 Task: Select Retail. Add to cart, from At Home_x000D_
 for 3553 Washington Street, Alice, Texas 78332, Cell Number 361-396-6470, following items : Steel Slat-Back Indoor & Outdoor Bench Black_x000D_
 - 1, Hammered Base Glass Tumbler Gold_x000D_
 - 1, Wax Melt Summer Mango (2.5 oz)_x000D_
 - 3, Opening Love You To The Moon And Back Collage Black_x000D_
 - 3, Blended Sheet Set 4 Piece Queen Size Red_x000D_
 - 1
Action: Mouse moved to (776, 141)
Screenshot: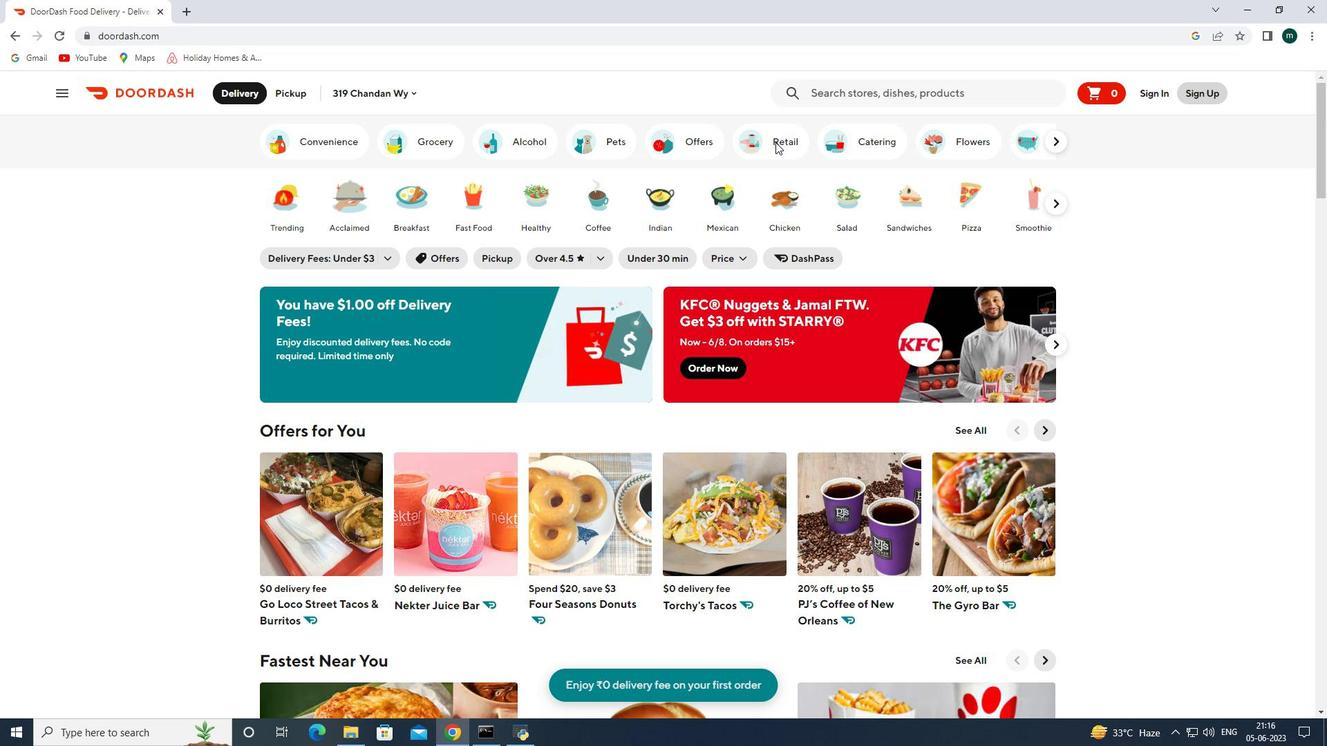 
Action: Mouse pressed left at (776, 141)
Screenshot: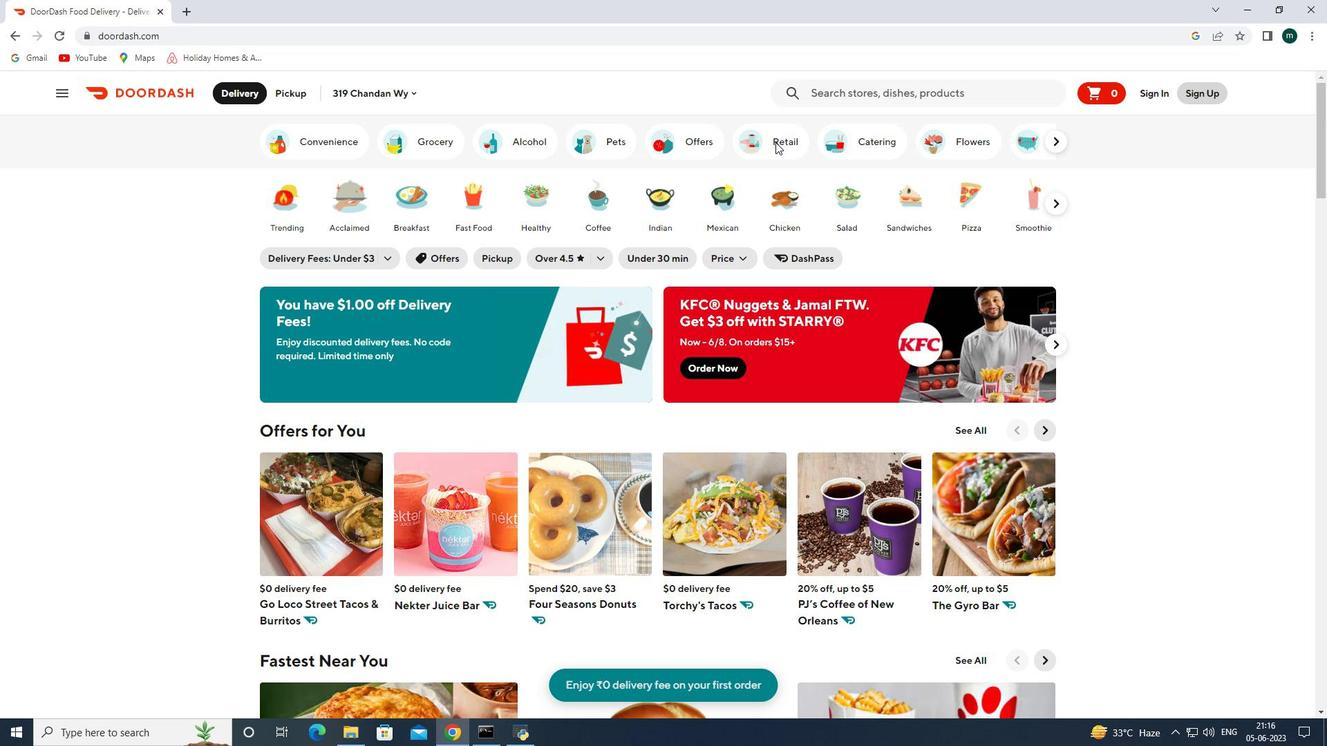 
Action: Mouse moved to (878, 438)
Screenshot: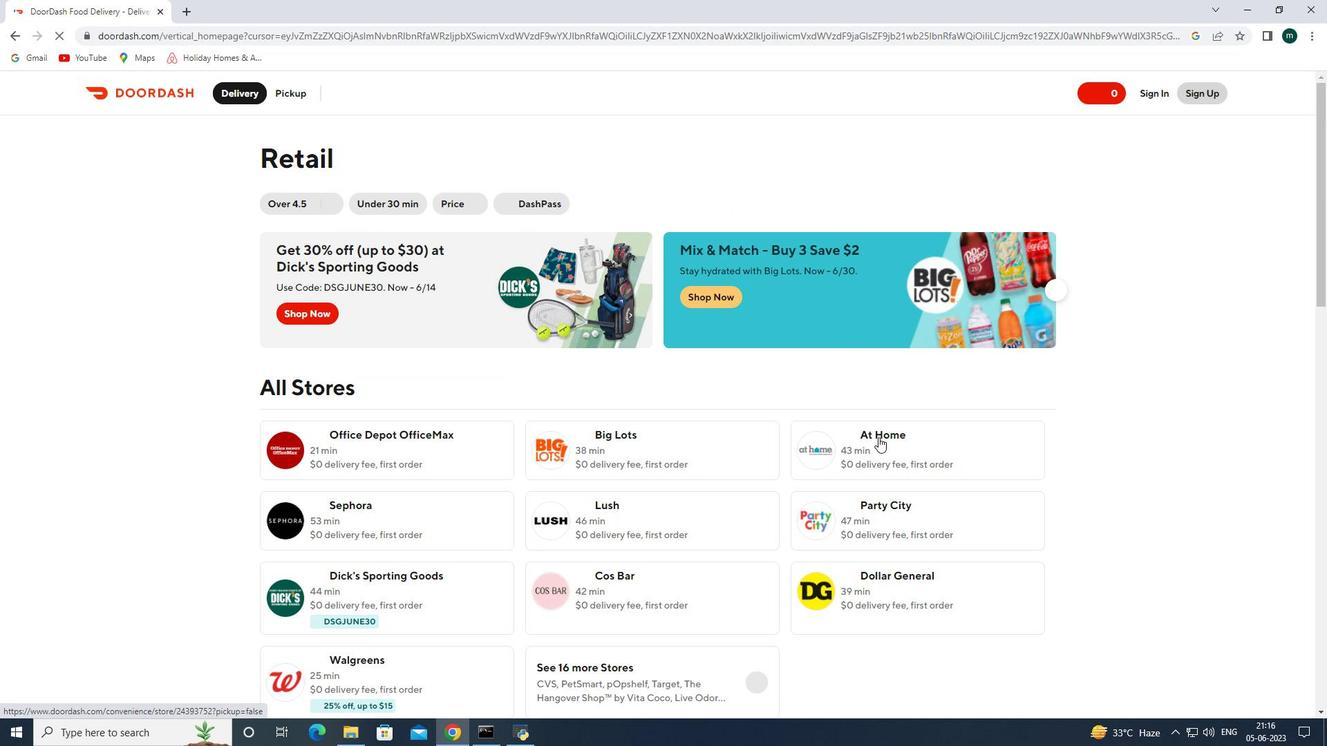 
Action: Mouse pressed left at (878, 438)
Screenshot: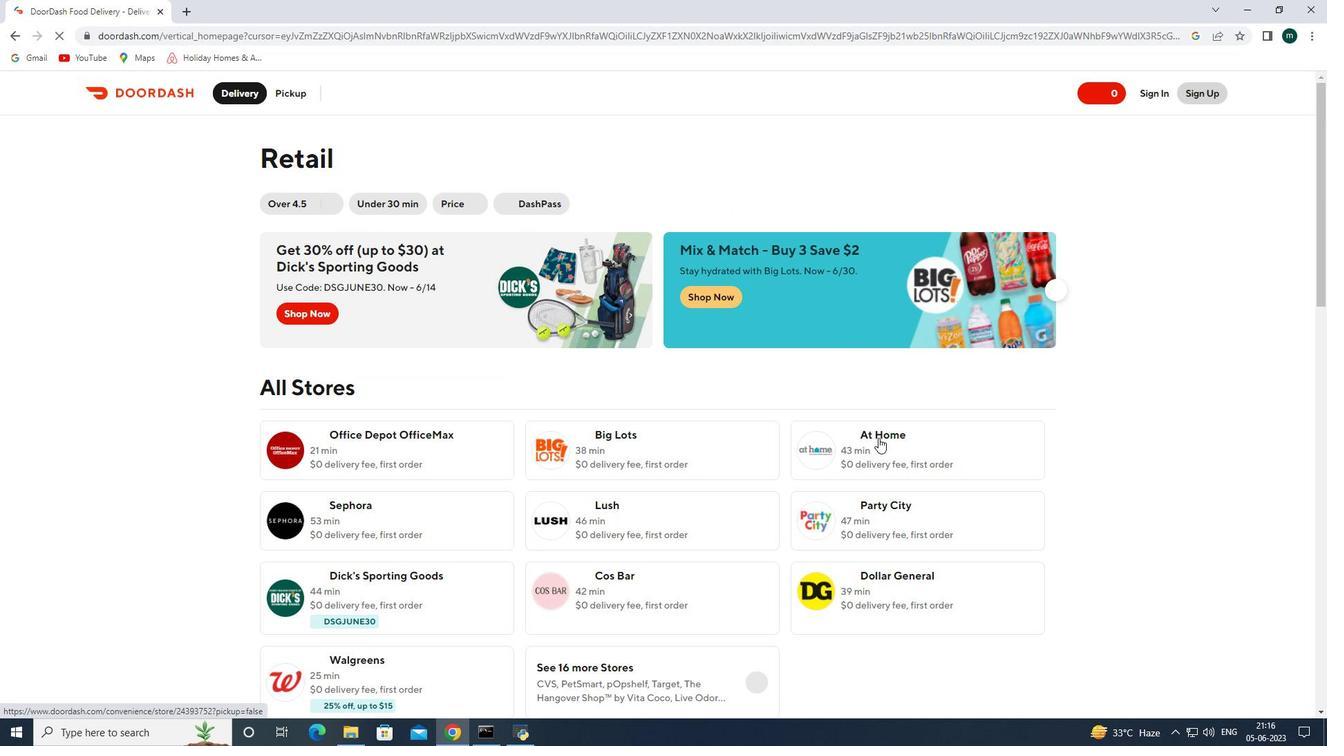 
Action: Mouse moved to (245, 95)
Screenshot: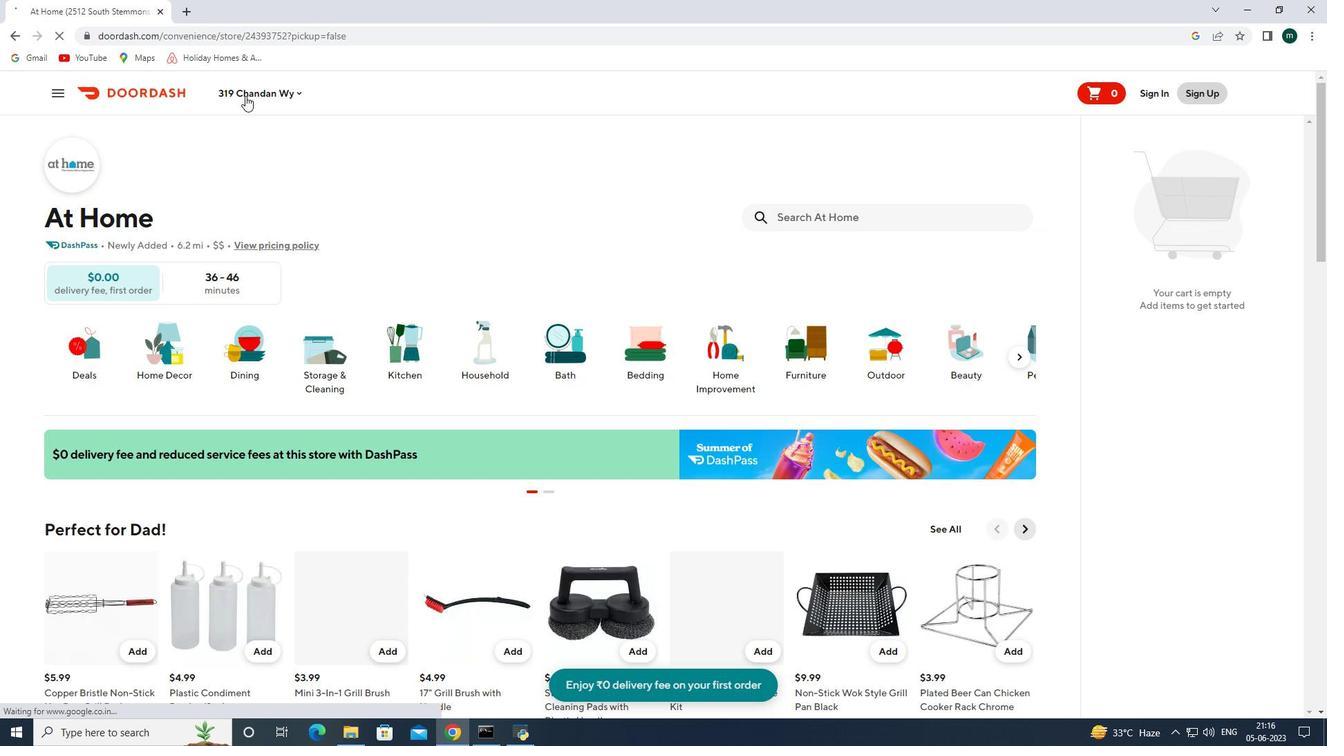 
Action: Mouse pressed left at (245, 95)
Screenshot: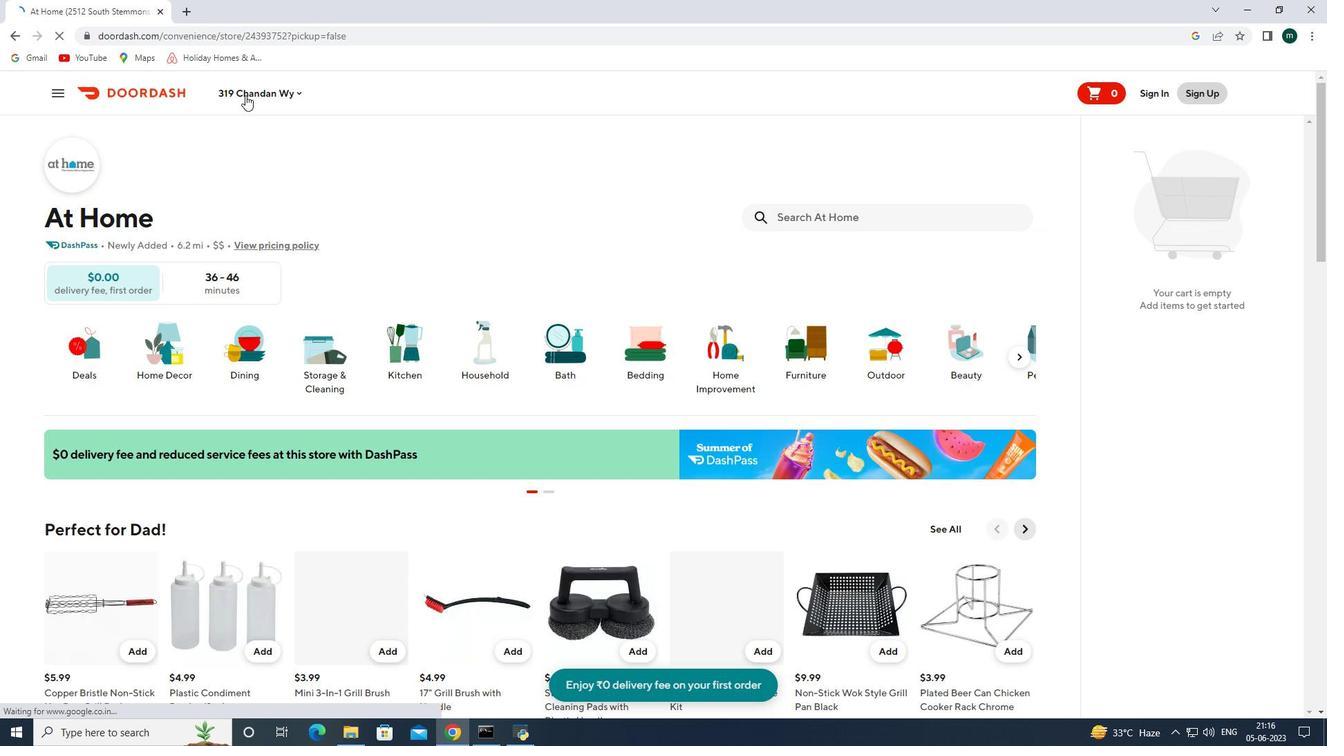 
Action: Mouse moved to (271, 143)
Screenshot: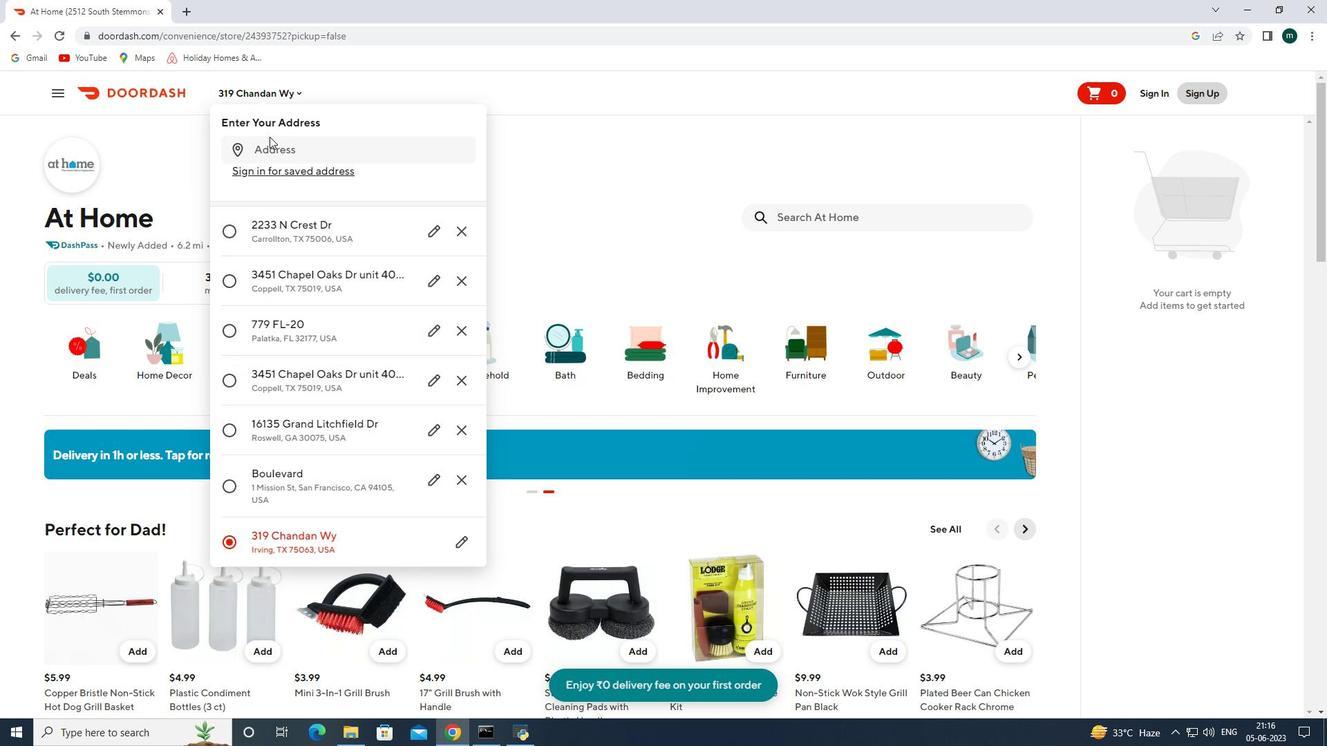 
Action: Mouse pressed left at (271, 143)
Screenshot: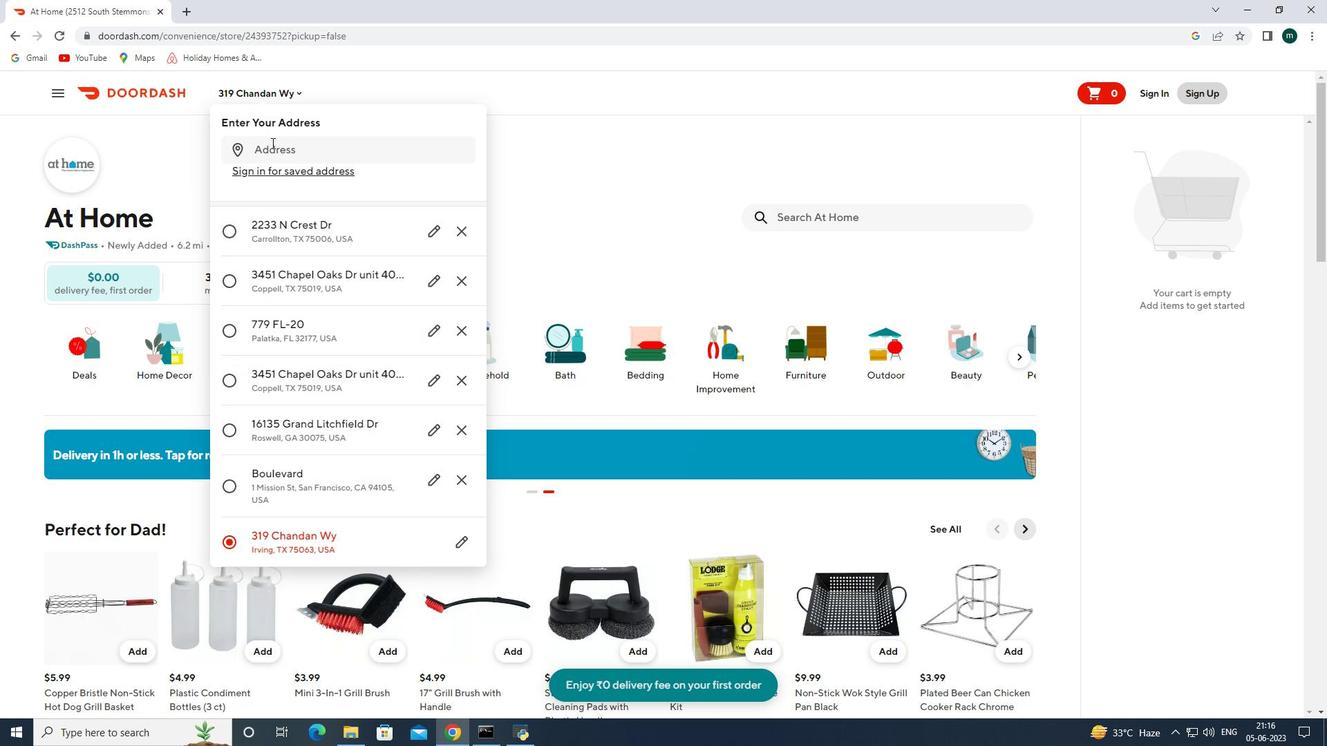 
Action: Key pressed 3553<Key.space>washington<Key.space>street<Key.space>alice<Key.space>texas<Key.space>78332<Key.enter>
Screenshot: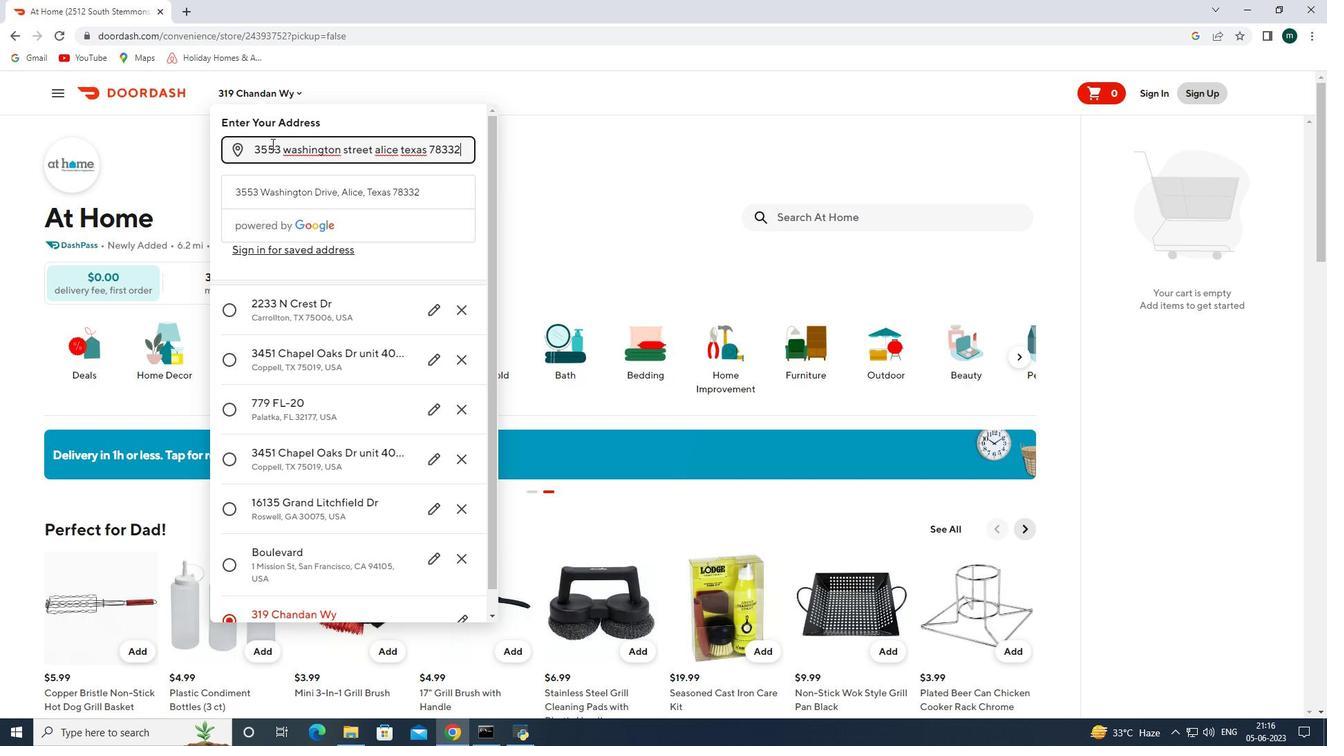 
Action: Mouse moved to (401, 522)
Screenshot: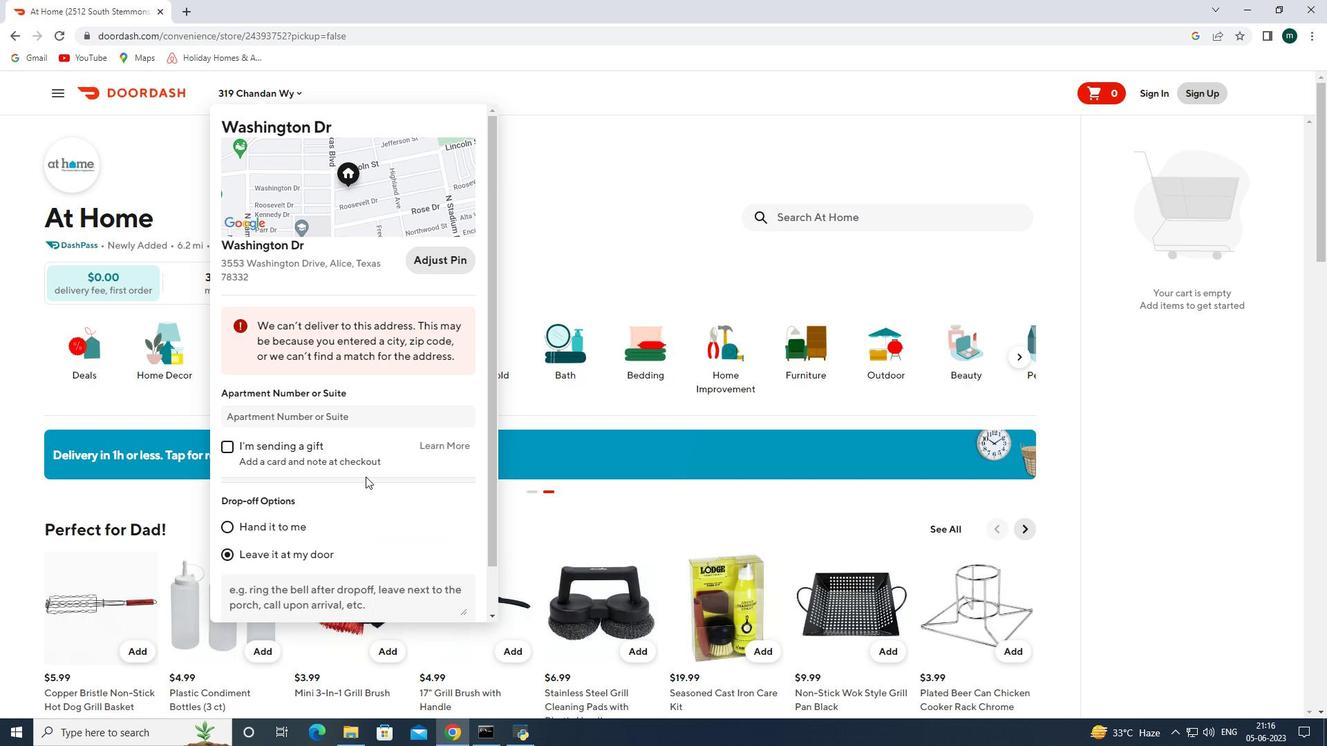 
Action: Mouse scrolled (401, 521) with delta (0, 0)
Screenshot: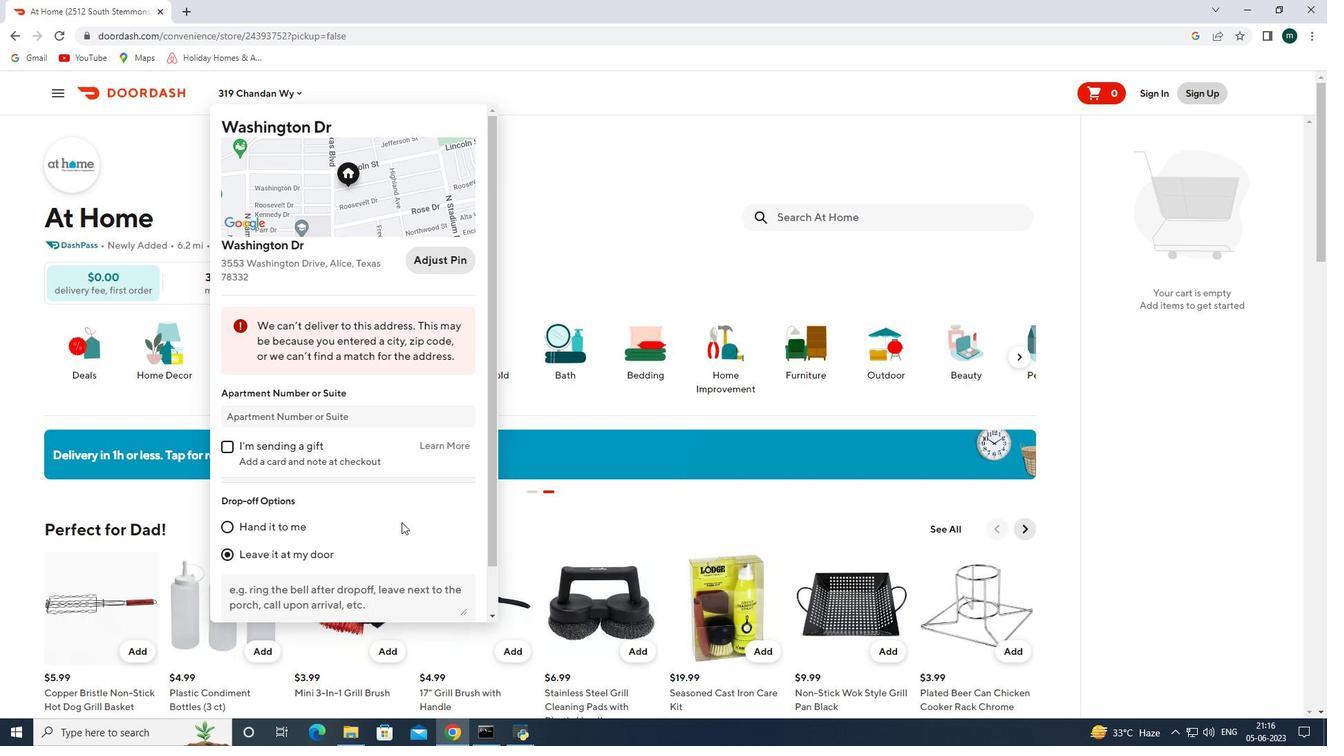 
Action: Mouse scrolled (401, 521) with delta (0, 0)
Screenshot: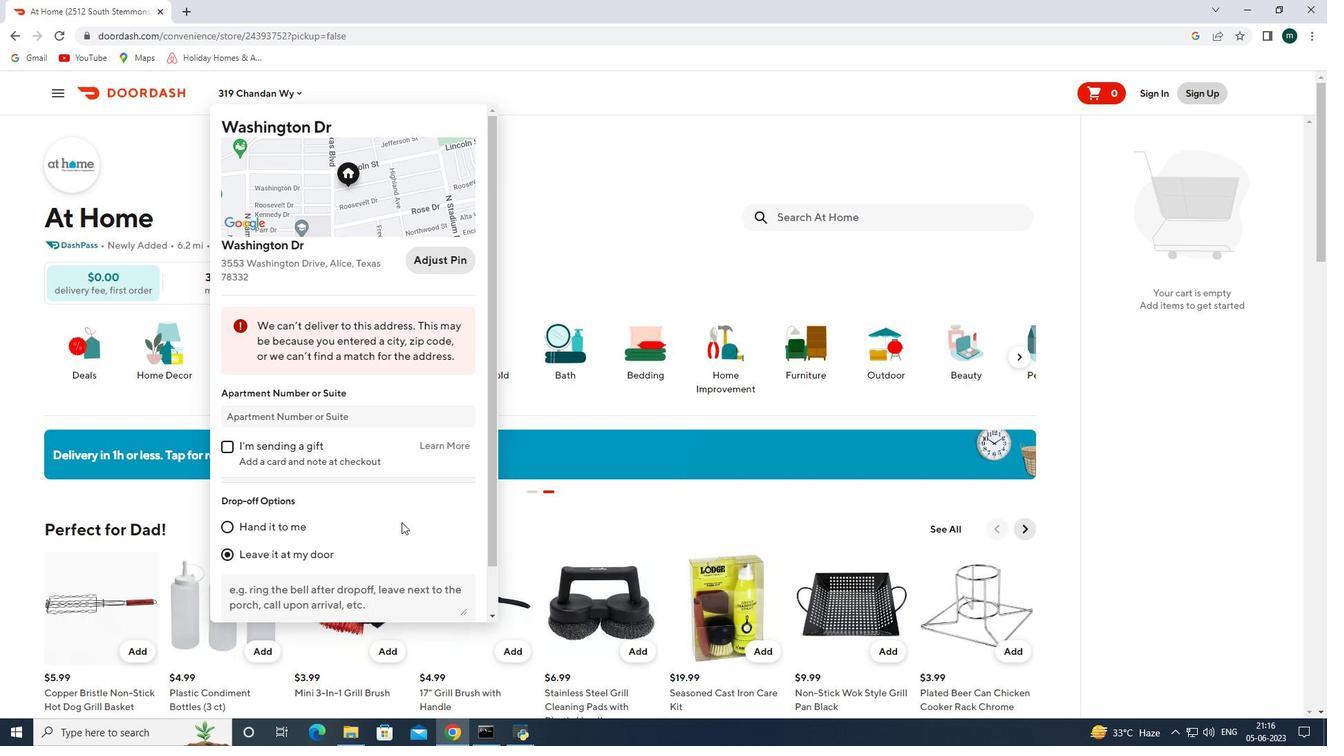 
Action: Mouse moved to (439, 599)
Screenshot: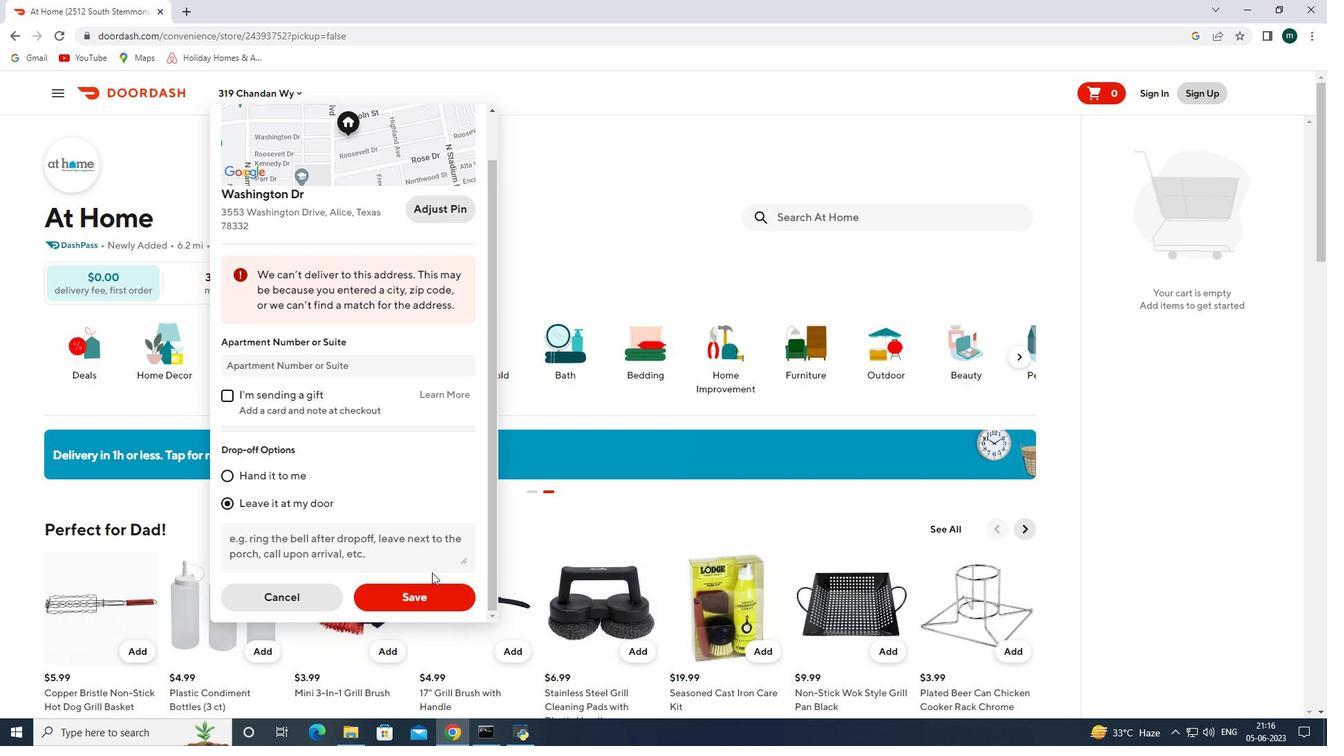 
Action: Mouse pressed left at (439, 599)
Screenshot: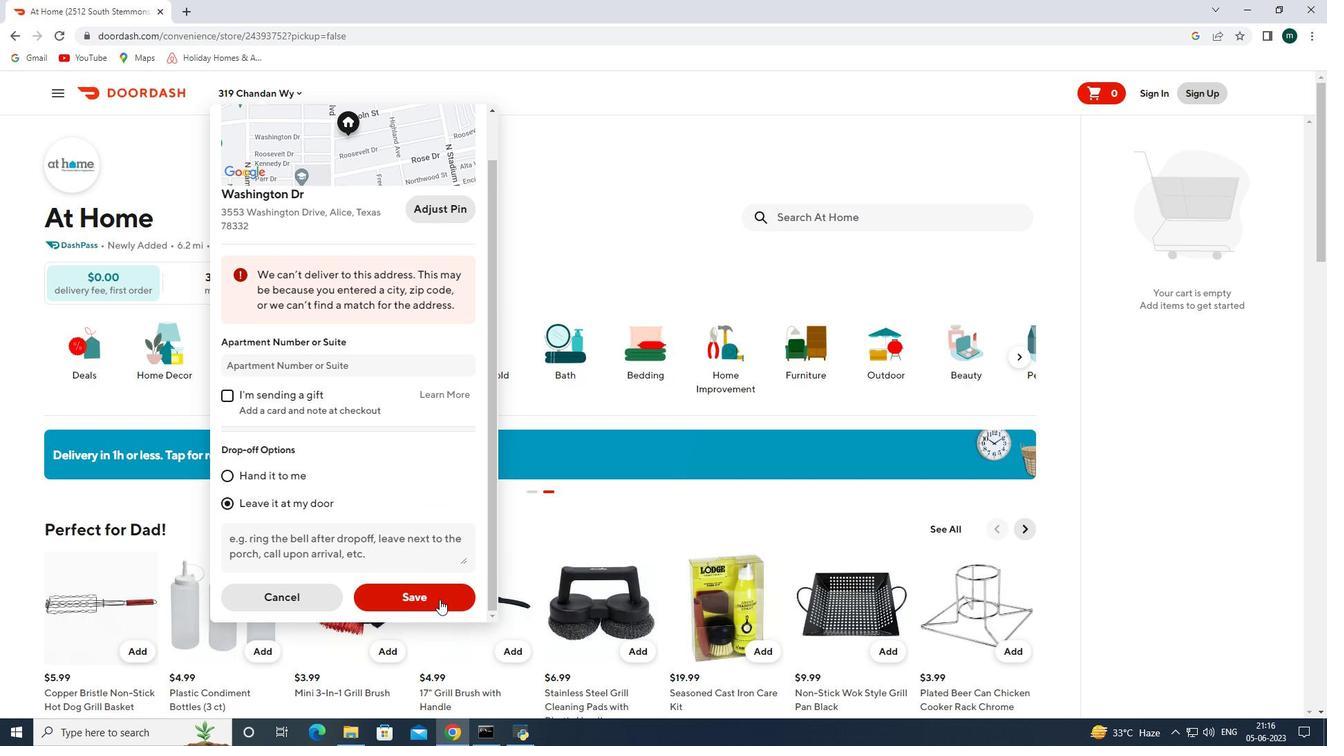 
Action: Mouse moved to (819, 212)
Screenshot: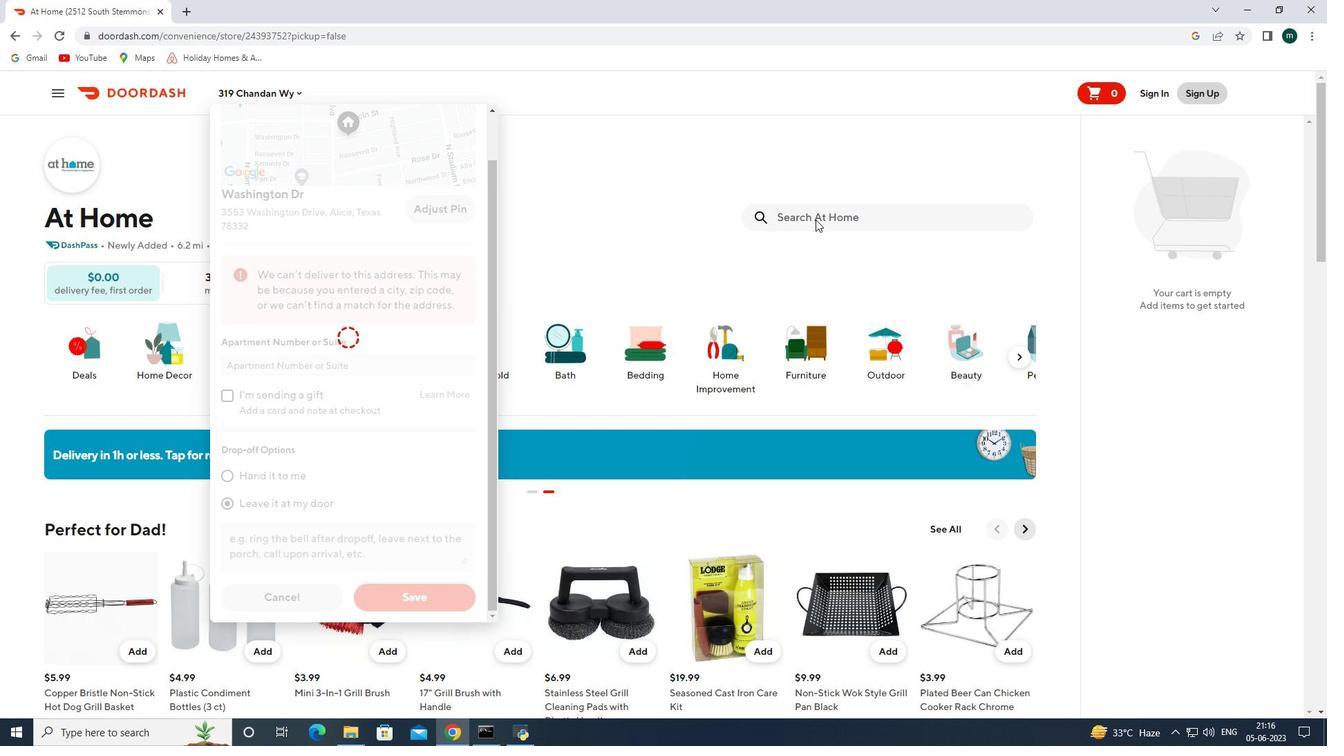 
Action: Mouse pressed left at (819, 212)
Screenshot: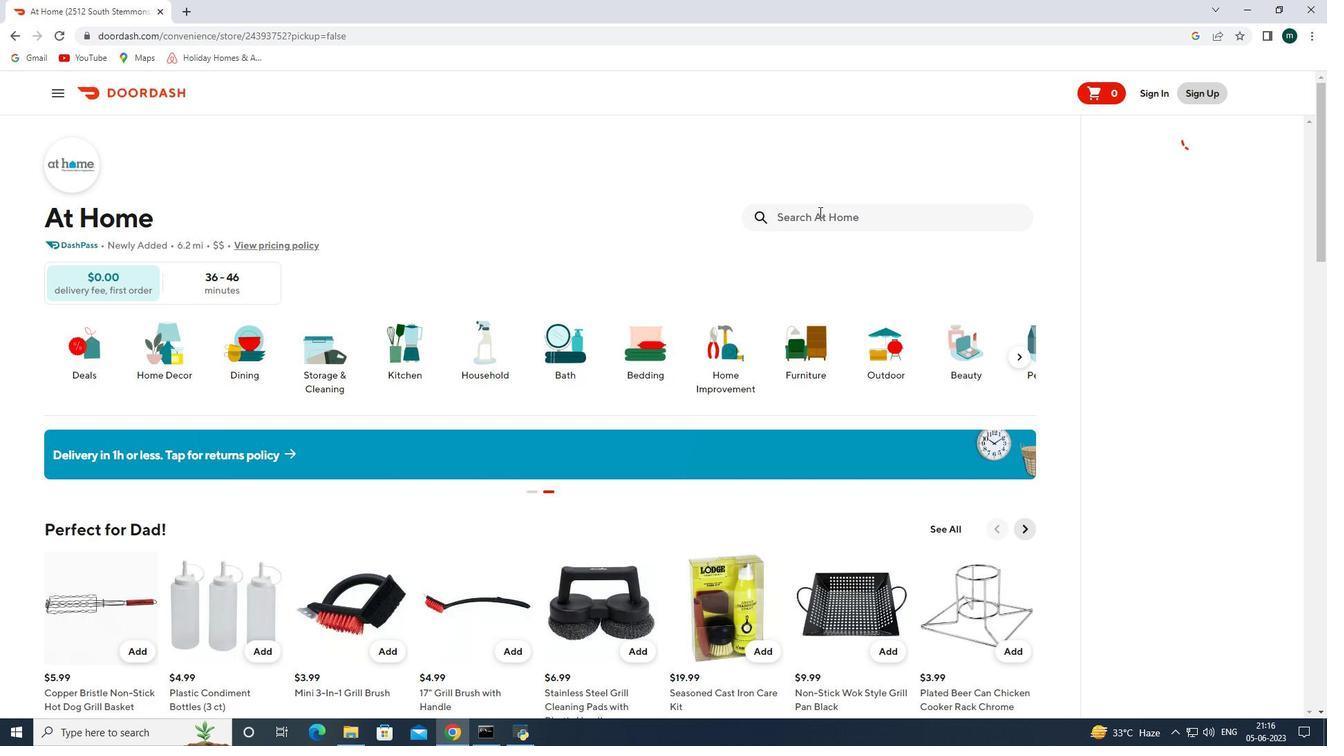 
Action: Key pressed steel<Key.space>slat<Key.space>back<Key.space>indoor<Key.space>q<Key.backspace>and<Key.space>outdoor<Key.space>bench<Key.space>black<Key.enter>
Screenshot: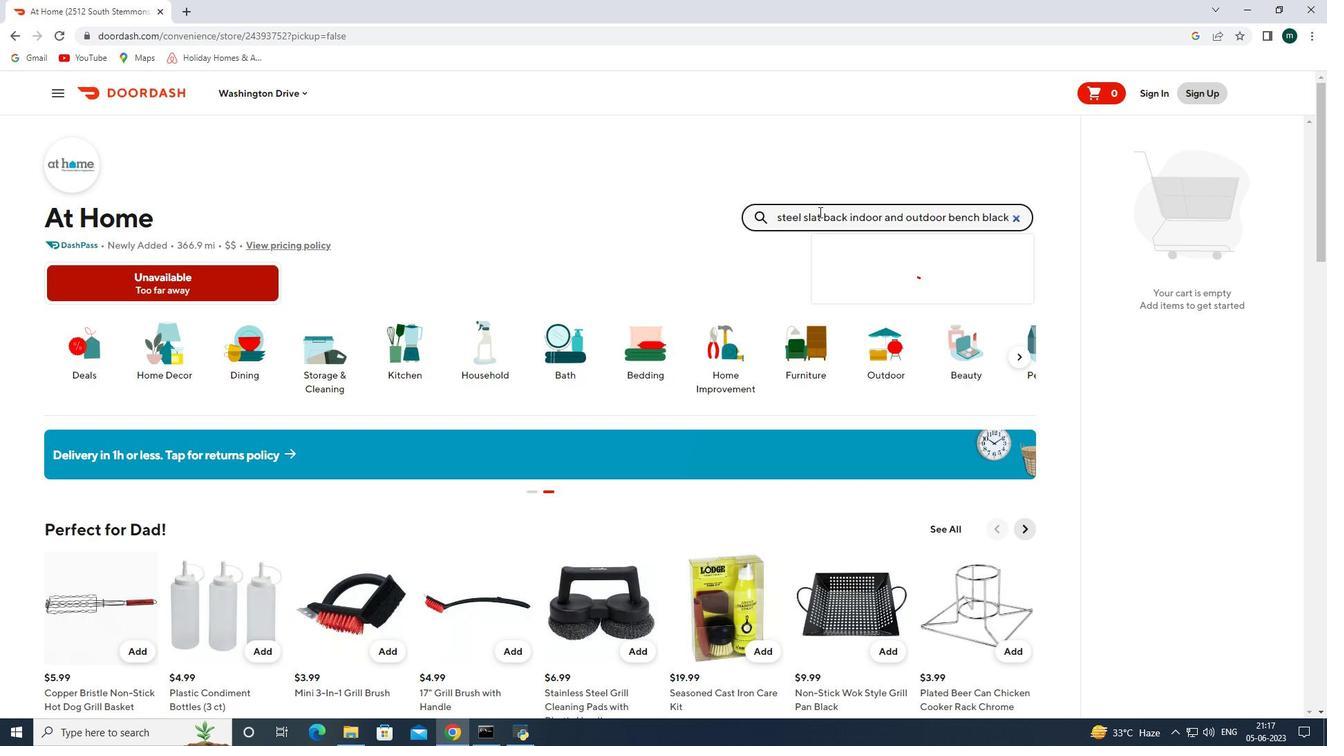 
Action: Mouse moved to (803, 168)
Screenshot: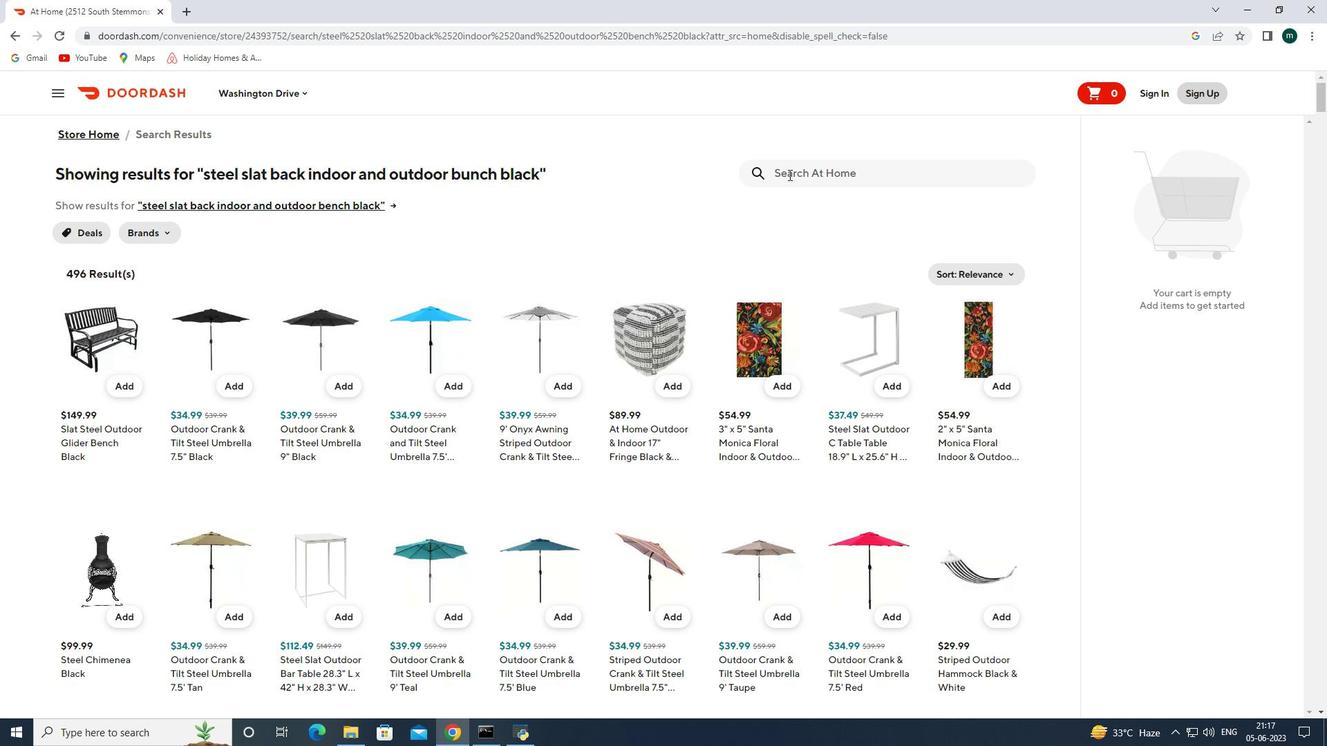 
Action: Mouse pressed left at (803, 168)
Screenshot: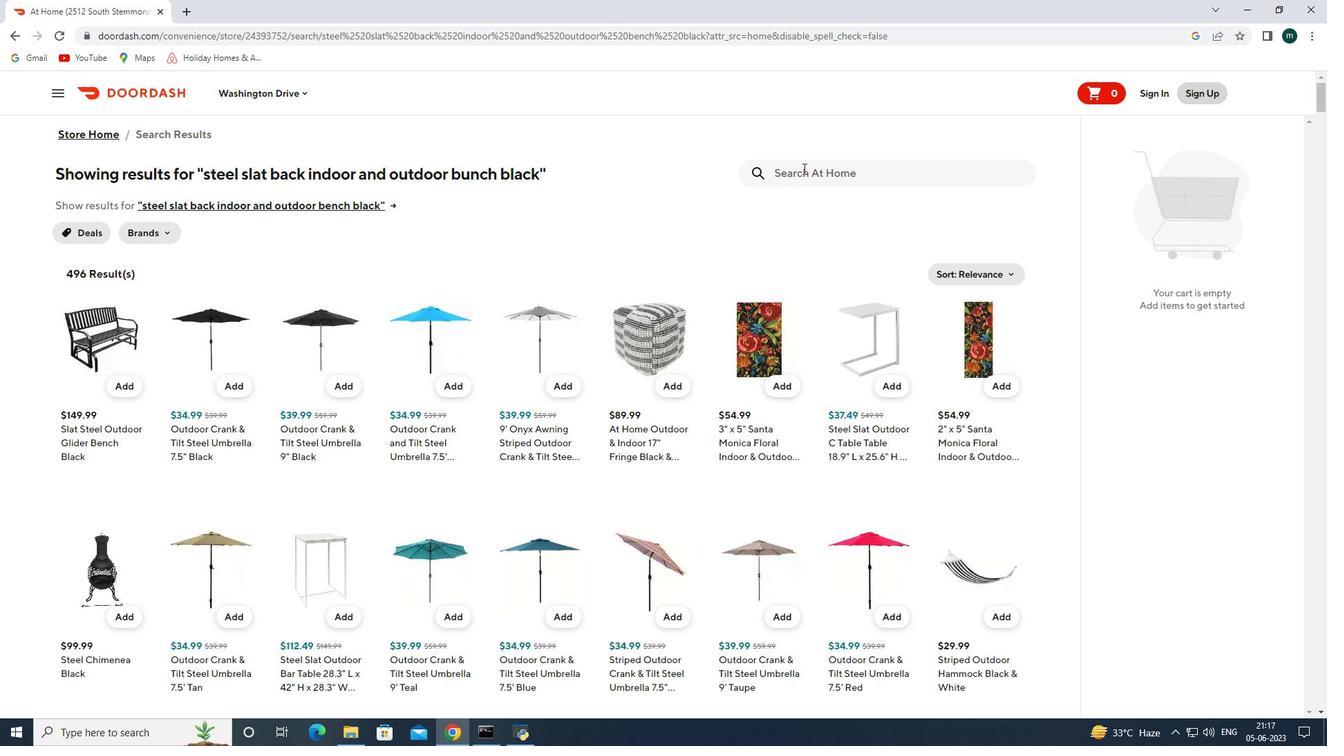 
Action: Key pressed hammered<Key.space>base<Key.space>glass<Key.space>tumbler<Key.space>gold<Key.enter>
Screenshot: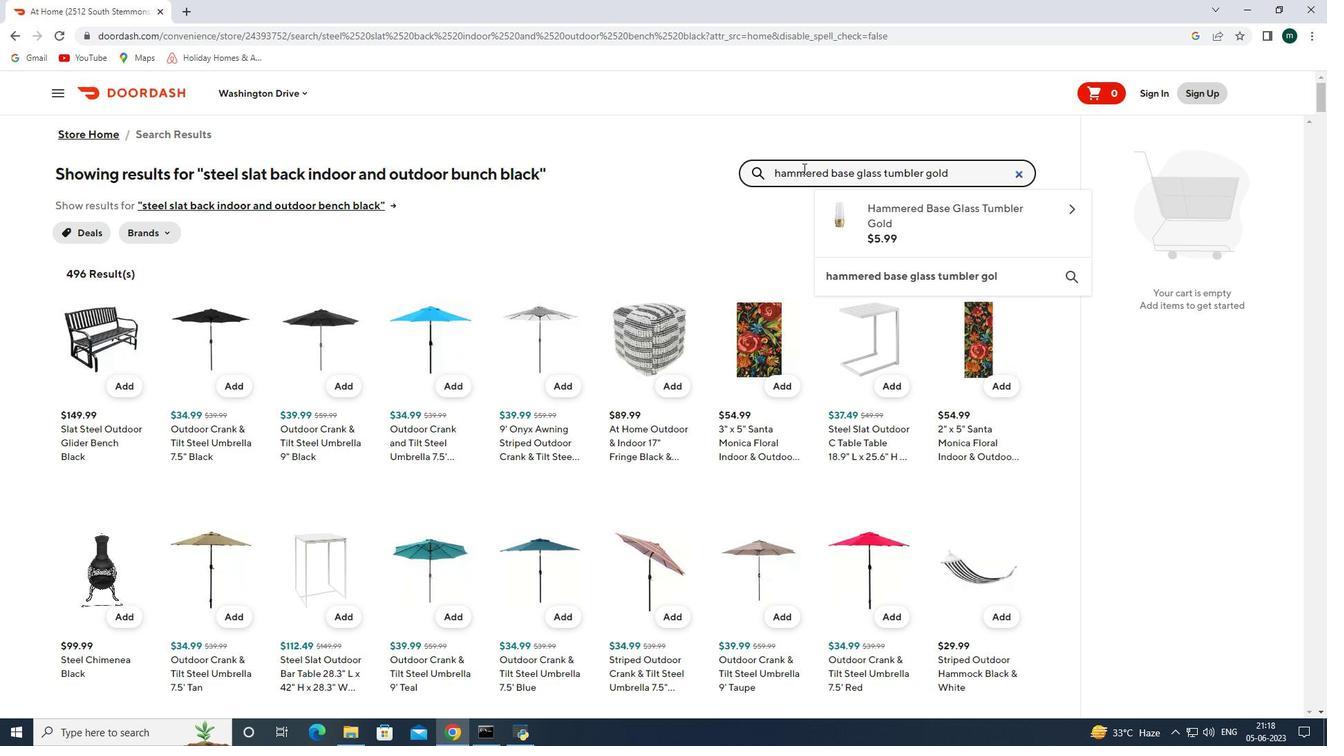 
Action: Mouse moved to (125, 352)
Screenshot: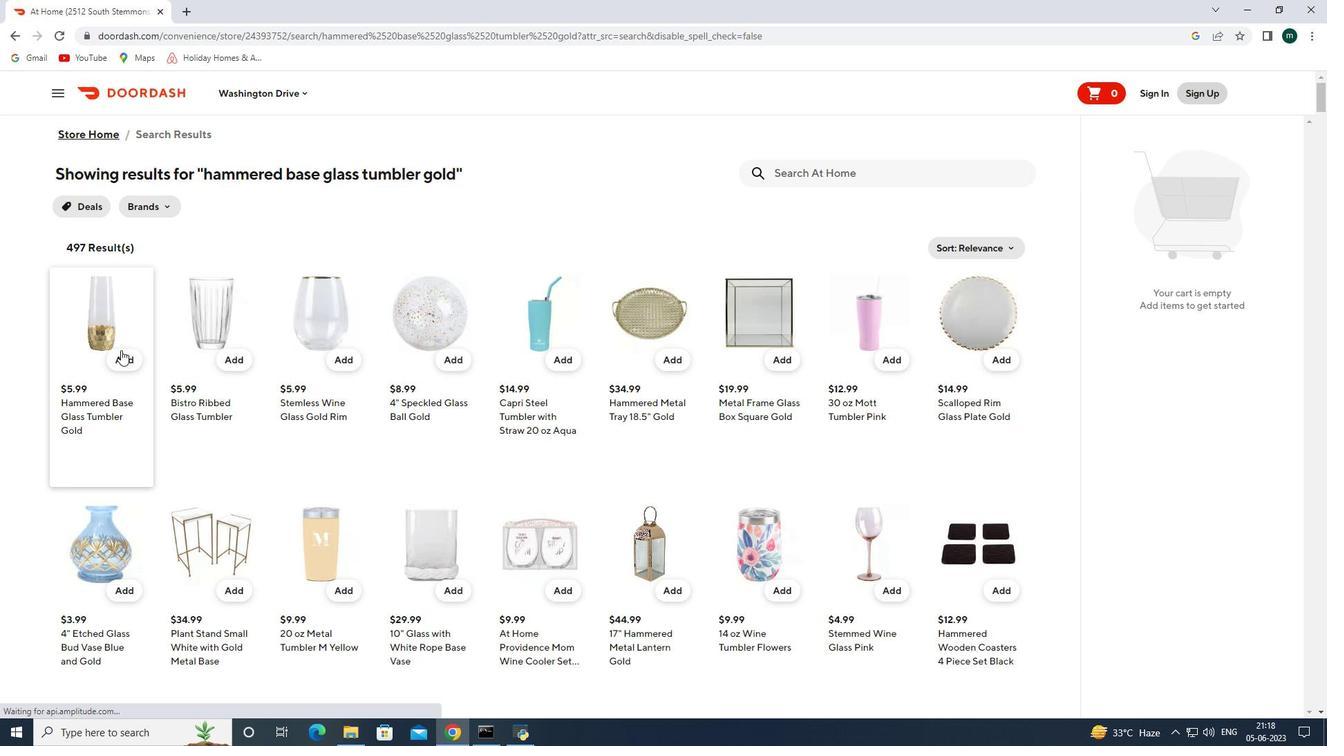 
Action: Mouse pressed left at (125, 352)
Screenshot: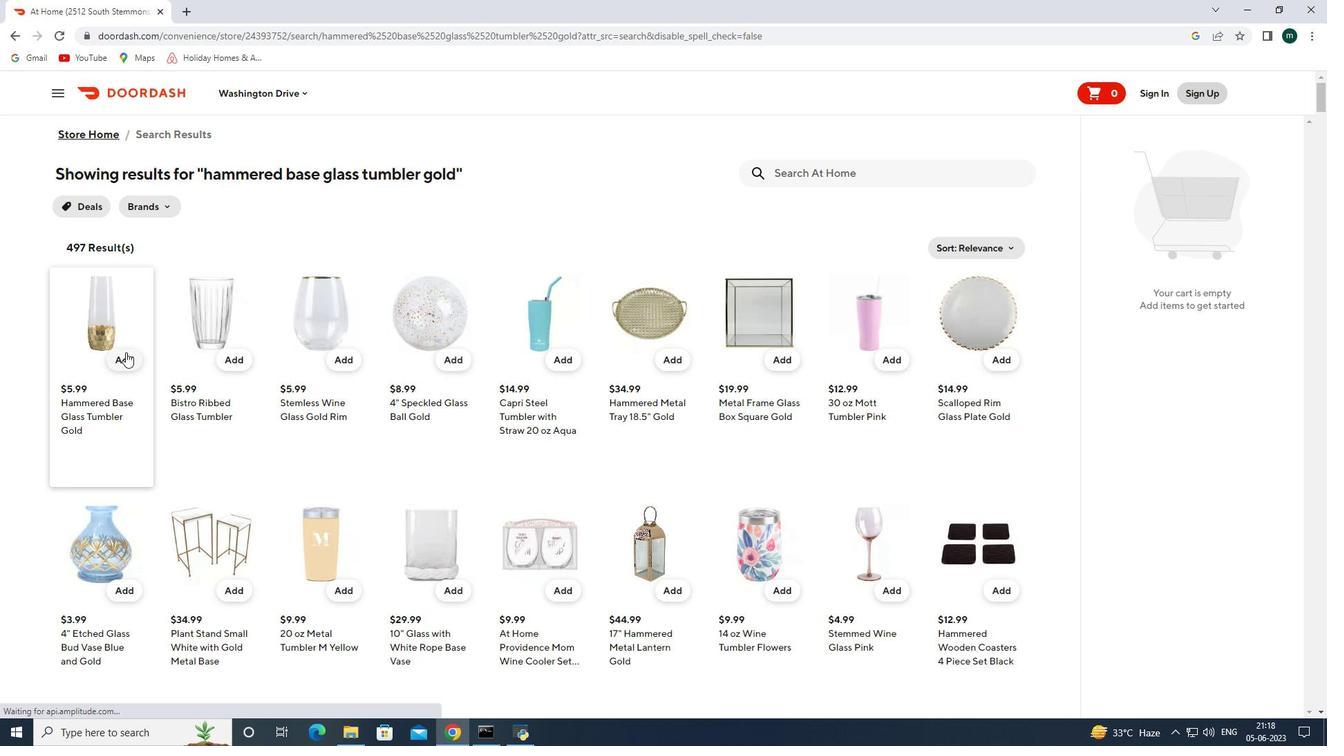 
Action: Mouse moved to (822, 175)
Screenshot: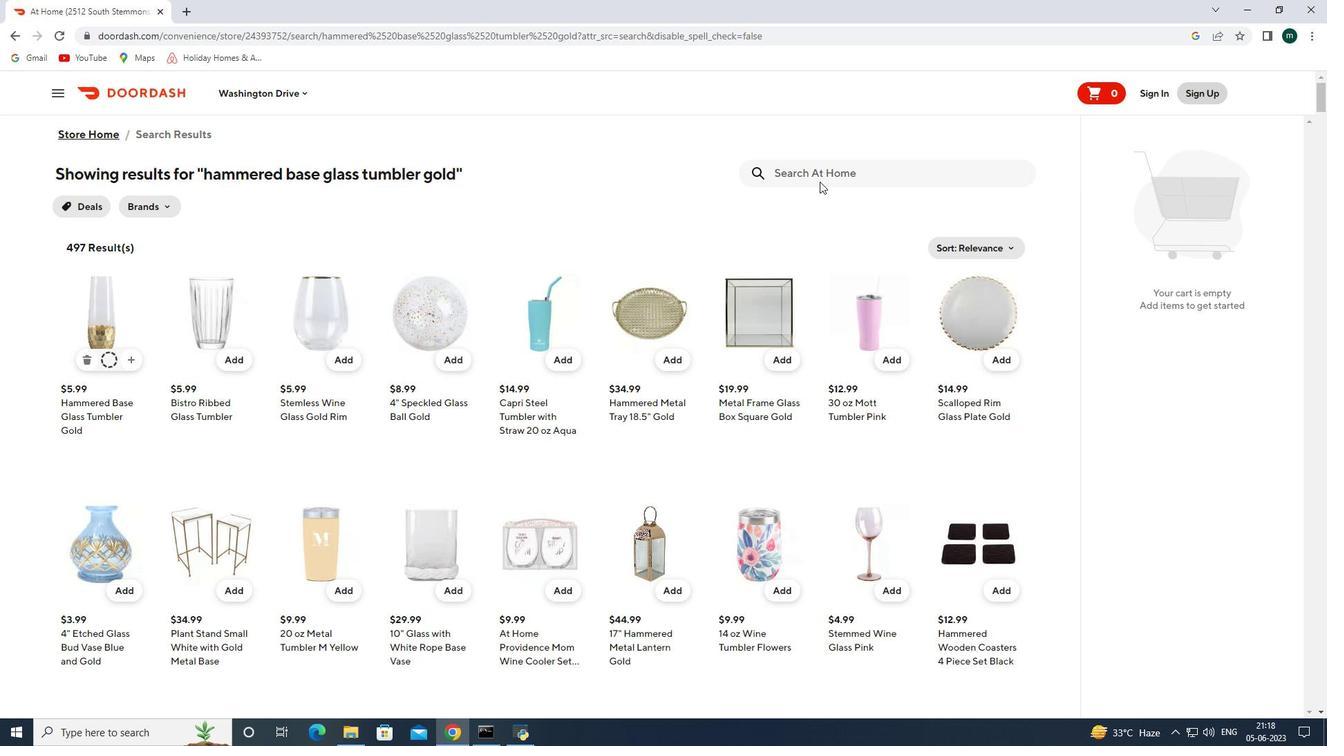 
Action: Mouse pressed left at (822, 175)
Screenshot: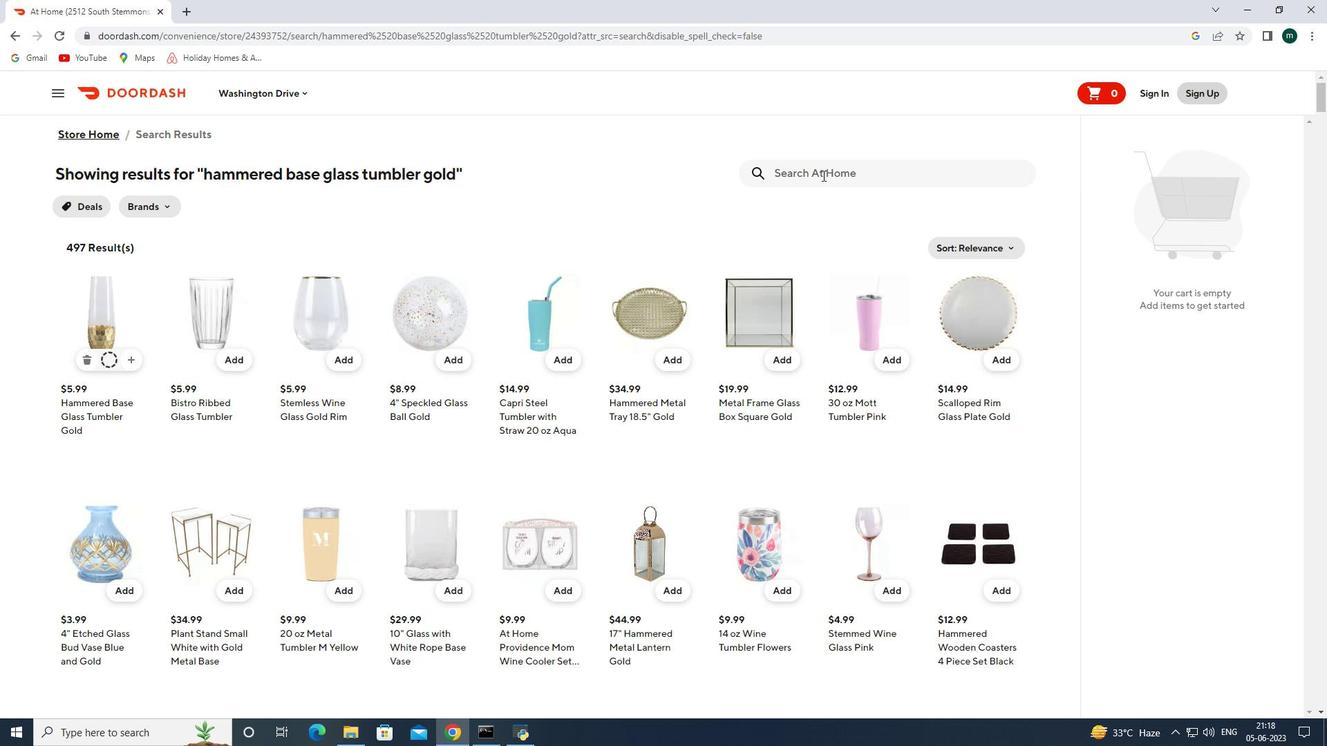 
Action: Key pressed wax<Key.space>melt<Key.space>summer<Key.space>mango<Key.enter>
Screenshot: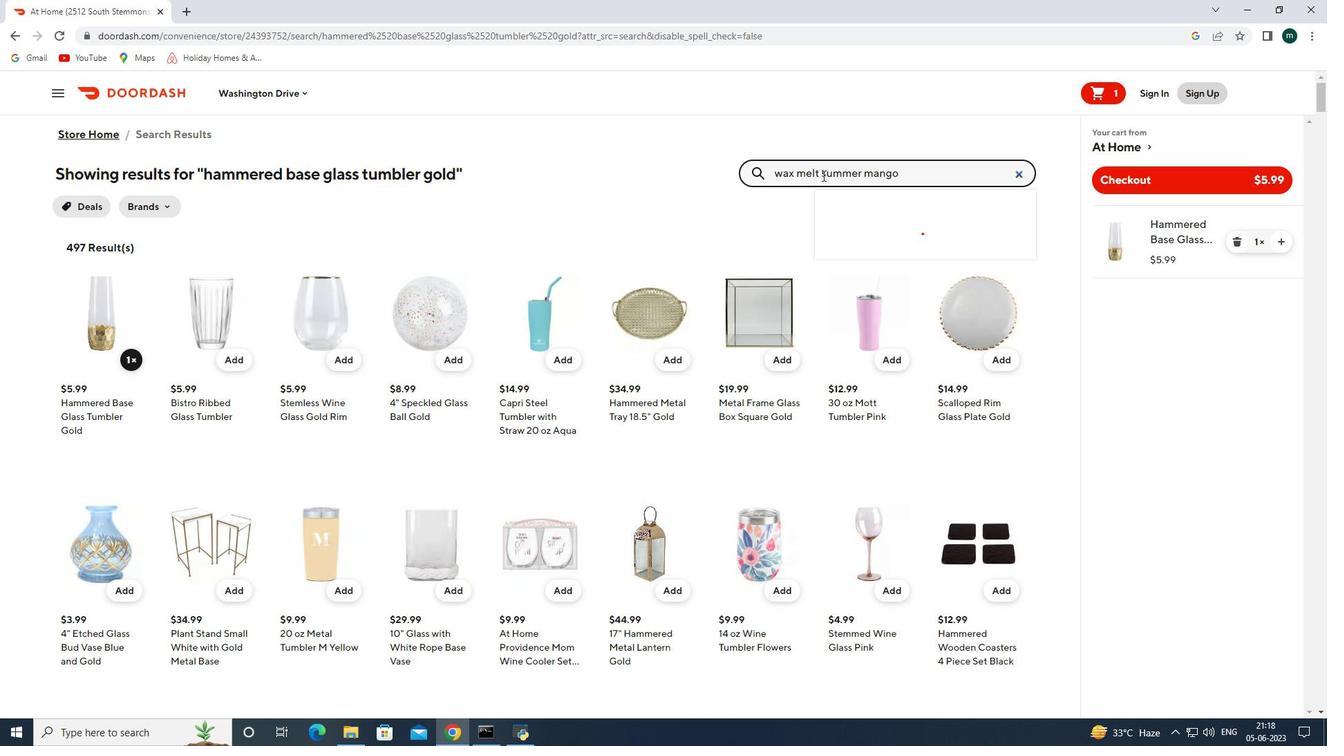 
Action: Mouse moved to (127, 360)
Screenshot: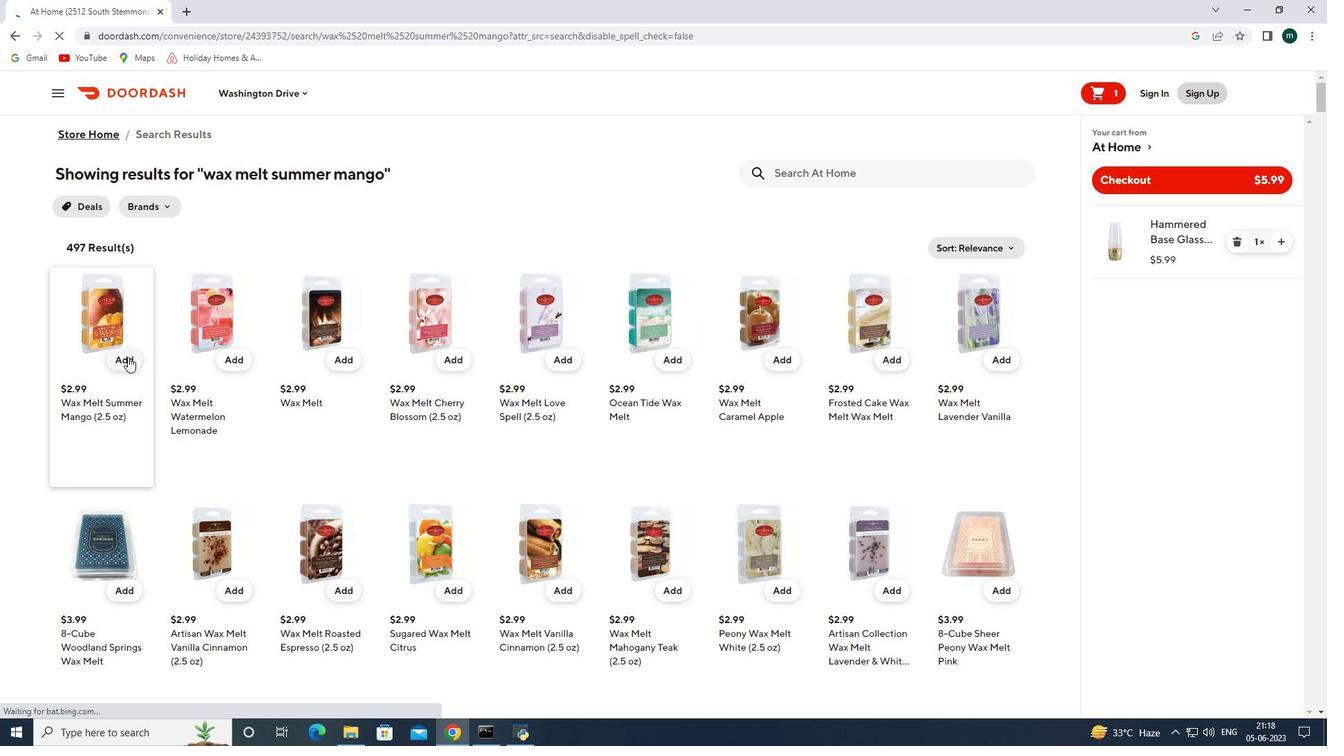 
Action: Mouse pressed left at (127, 360)
Screenshot: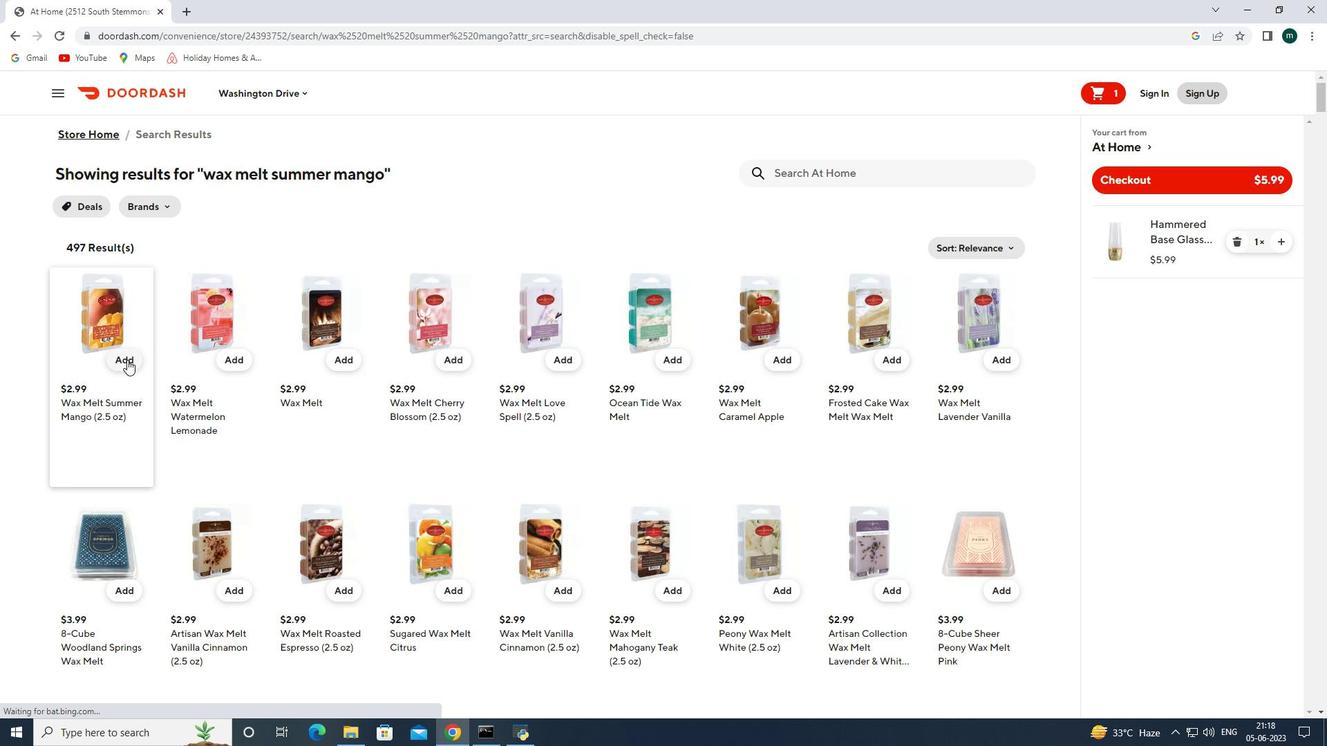 
Action: Mouse moved to (127, 360)
Screenshot: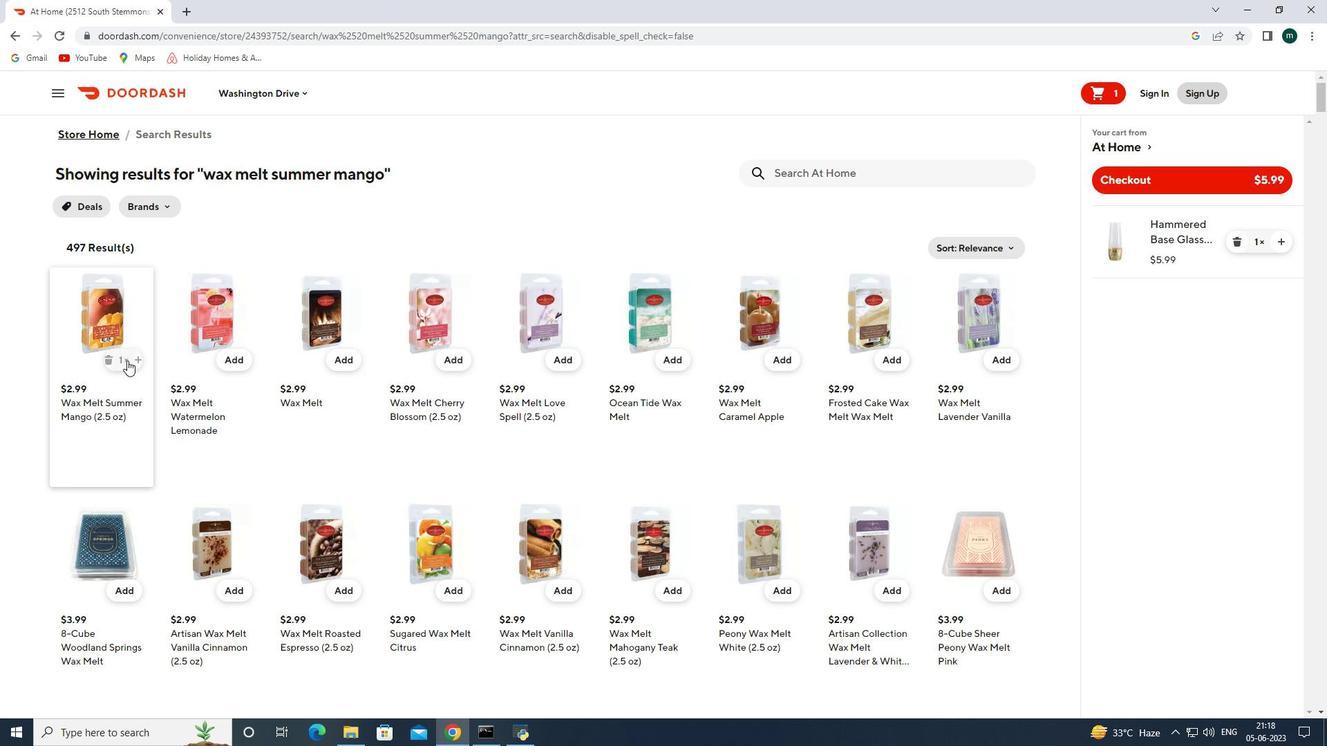 
Action: Mouse pressed left at (127, 360)
Screenshot: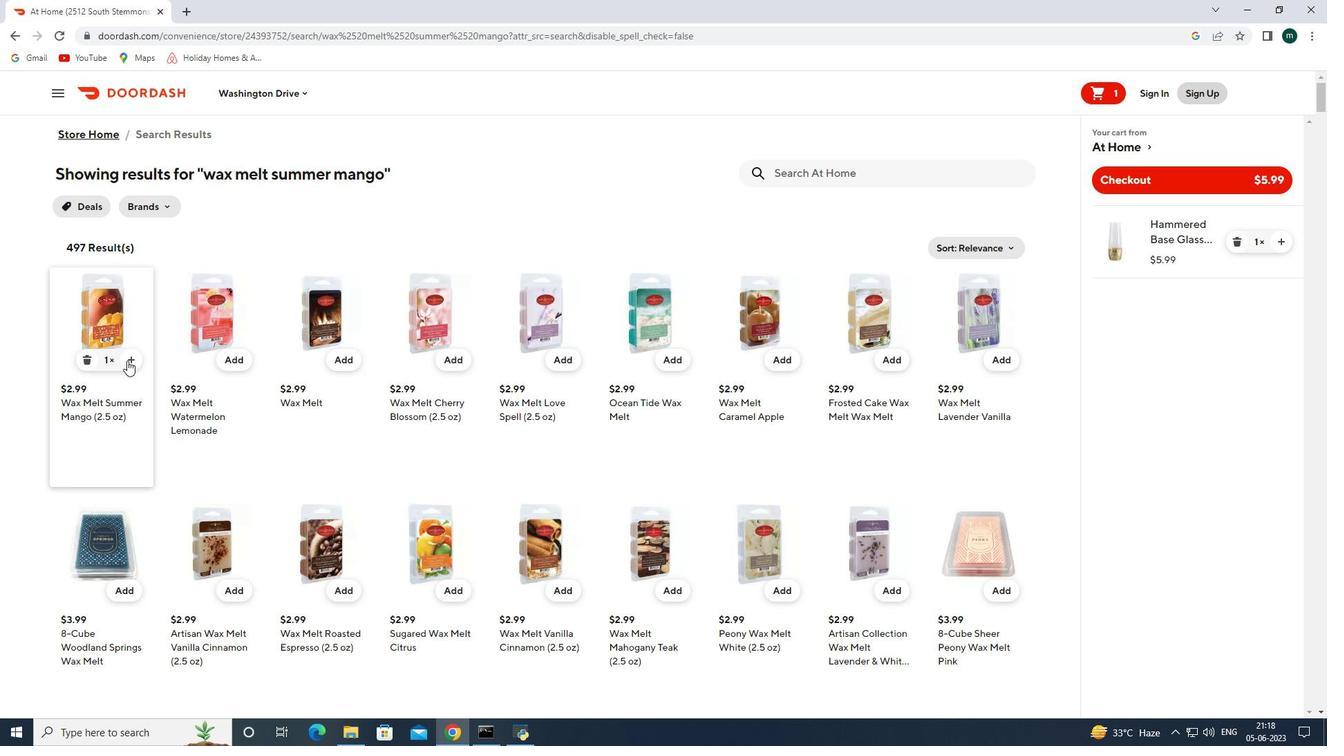 
Action: Mouse pressed left at (127, 360)
Screenshot: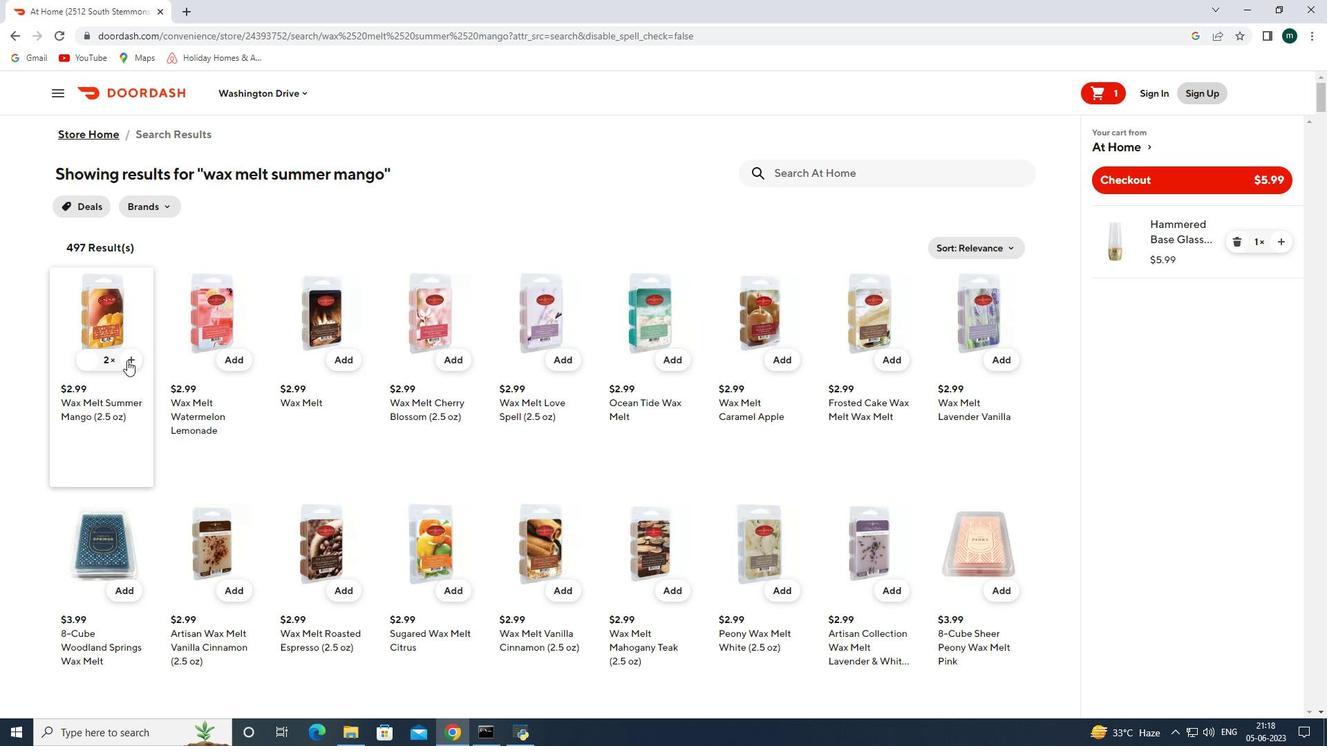 
Action: Mouse moved to (799, 170)
Screenshot: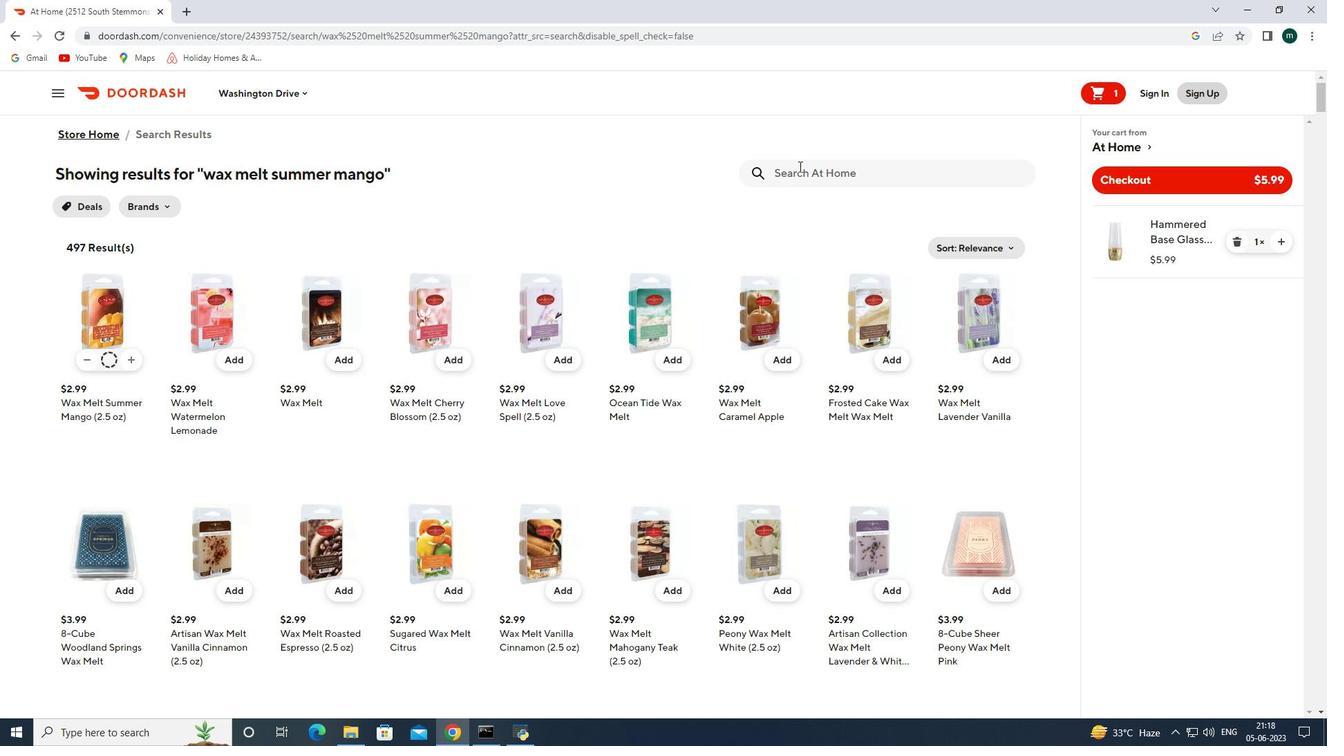 
Action: Mouse pressed left at (799, 170)
Screenshot: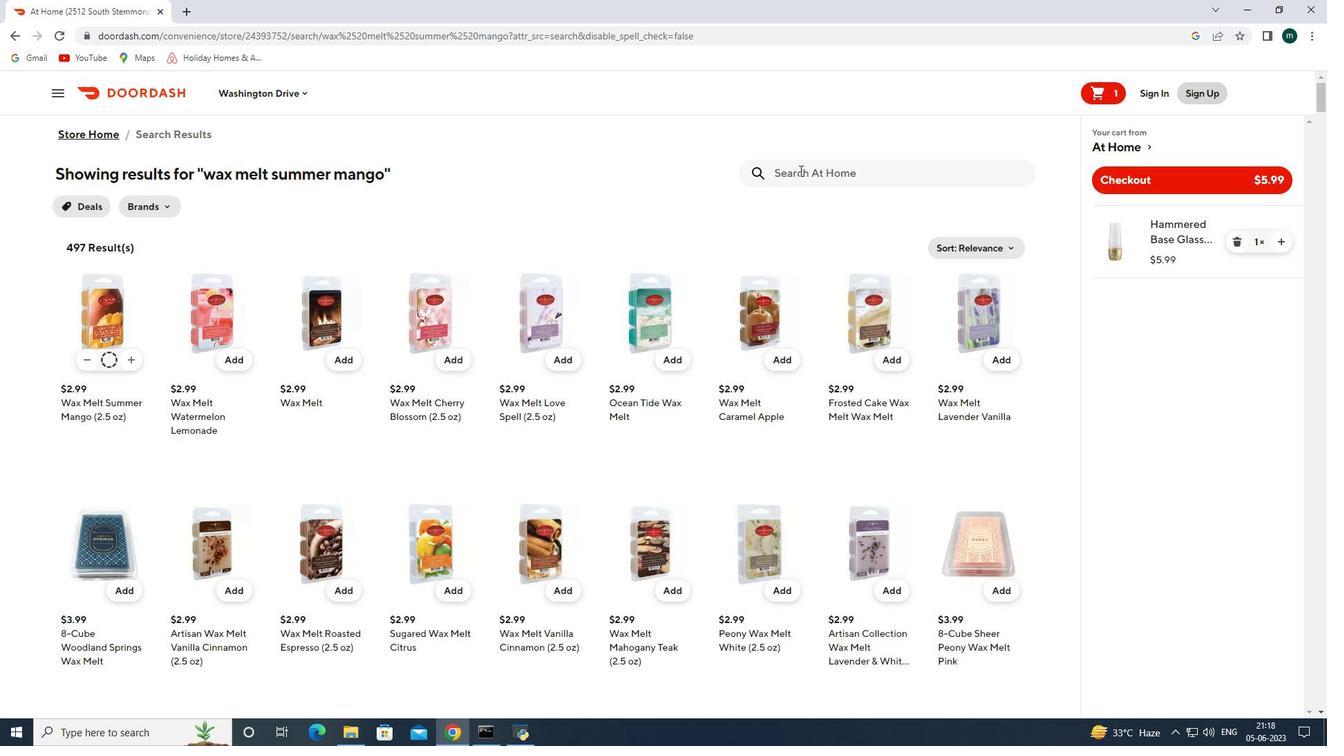 
Action: Key pressed opening<Key.space>love<Key.space>you<Key.space>to<Key.space>the<Key.space>moon<Key.space>and<Key.space>back<Key.space>collage<Key.space>black<Key.enter>
Screenshot: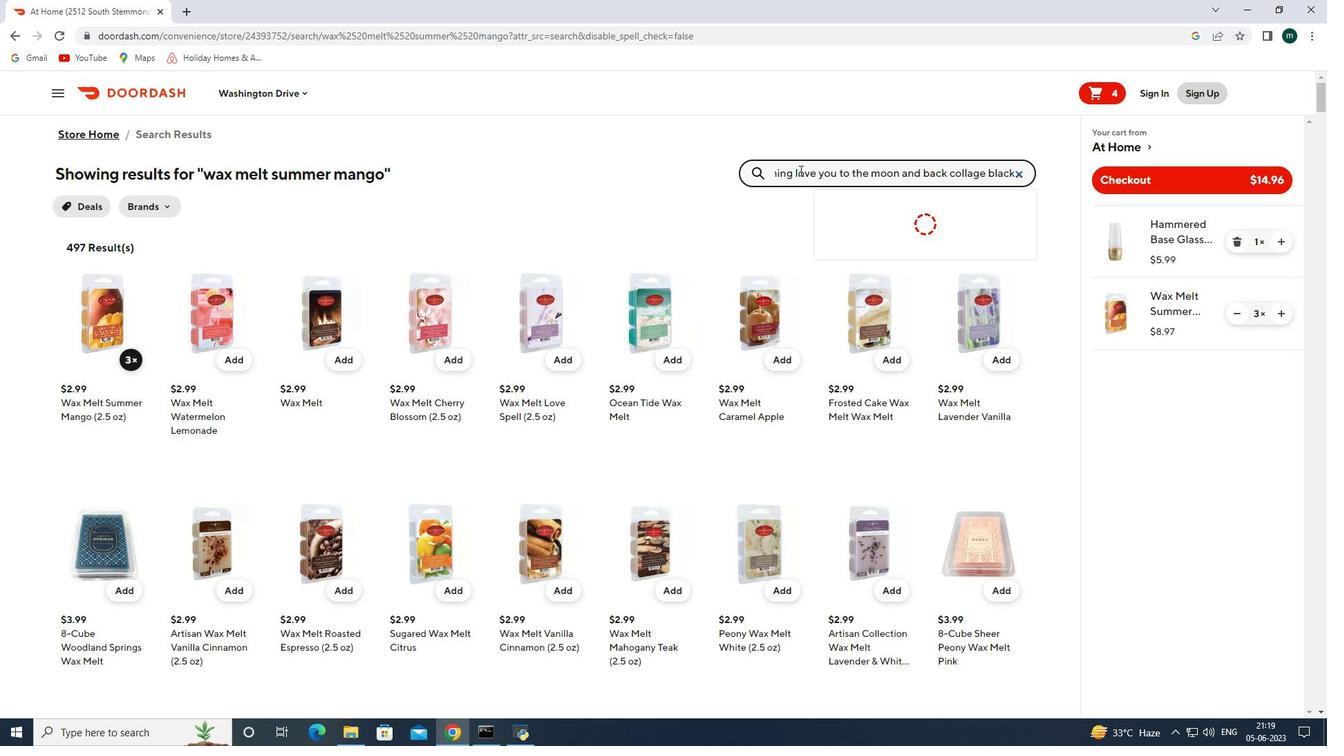 
Action: Mouse moved to (127, 391)
Screenshot: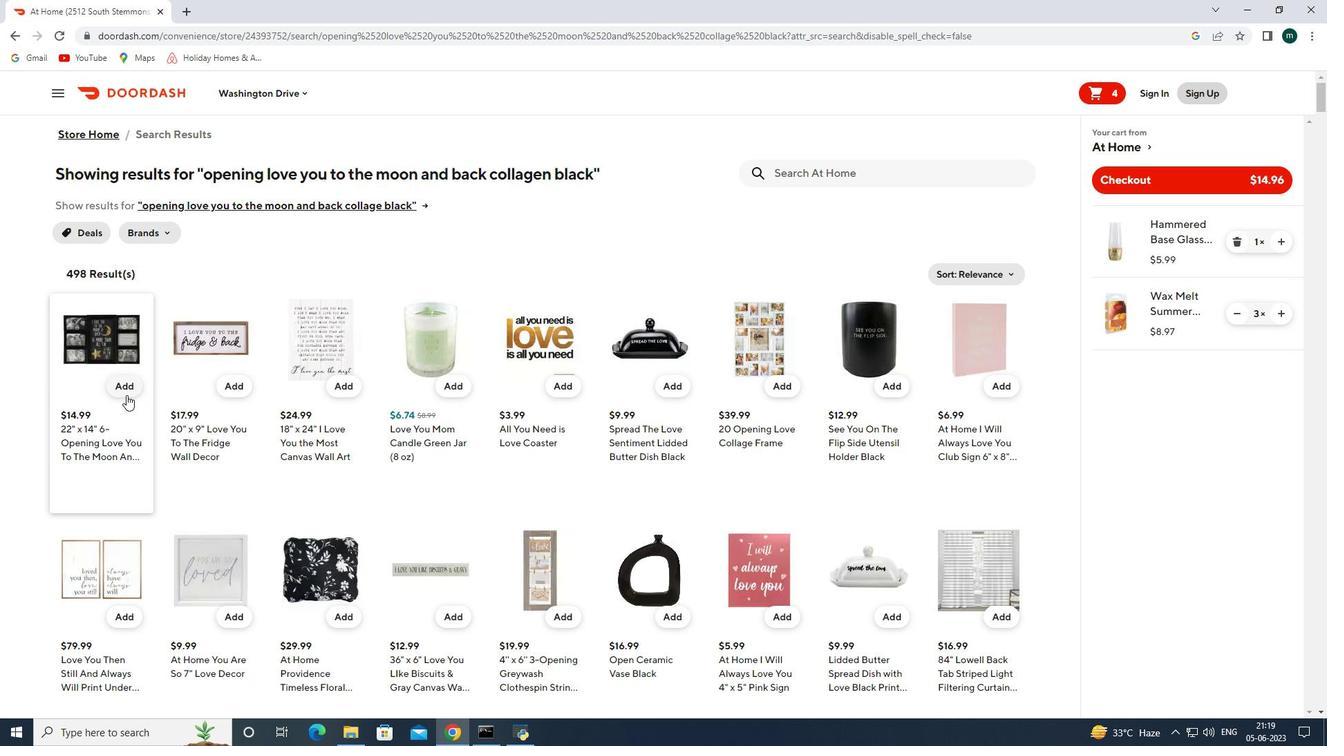 
Action: Mouse pressed left at (127, 391)
Screenshot: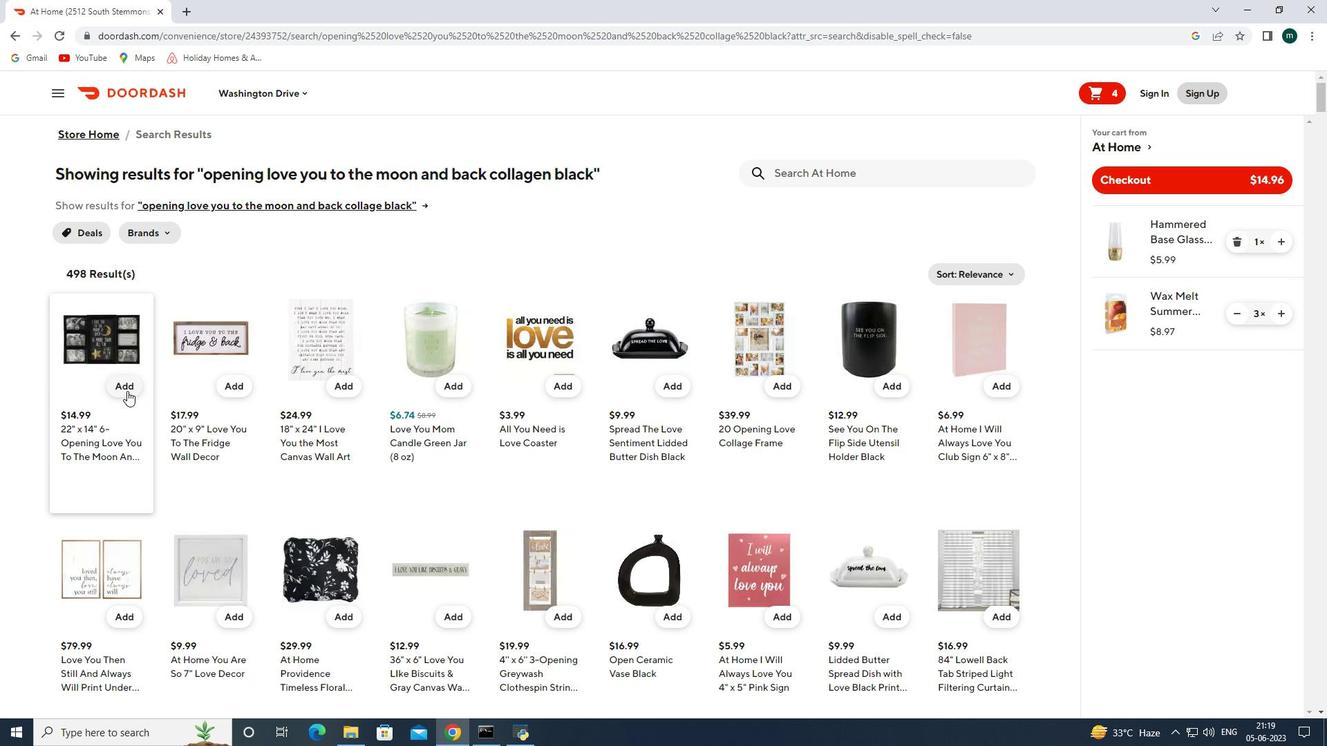 
Action: Mouse pressed left at (127, 391)
Screenshot: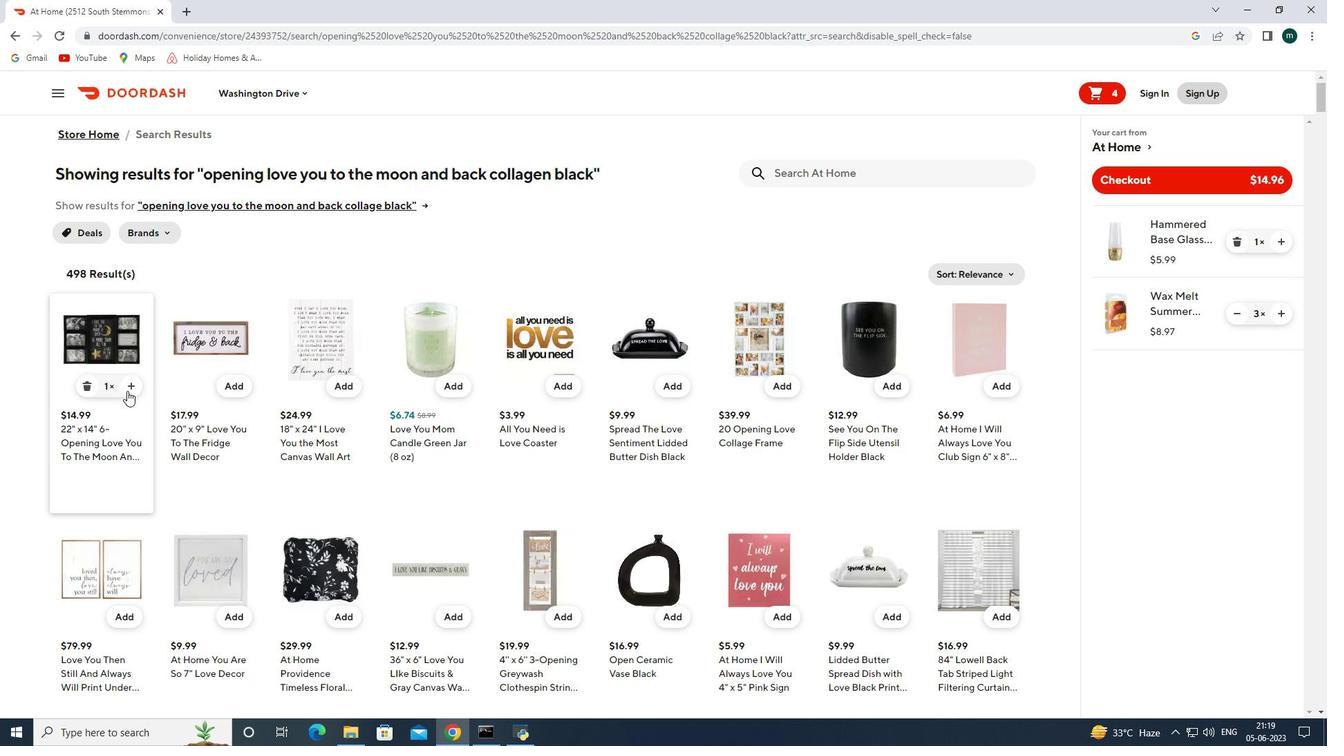 
Action: Mouse pressed left at (127, 391)
Screenshot: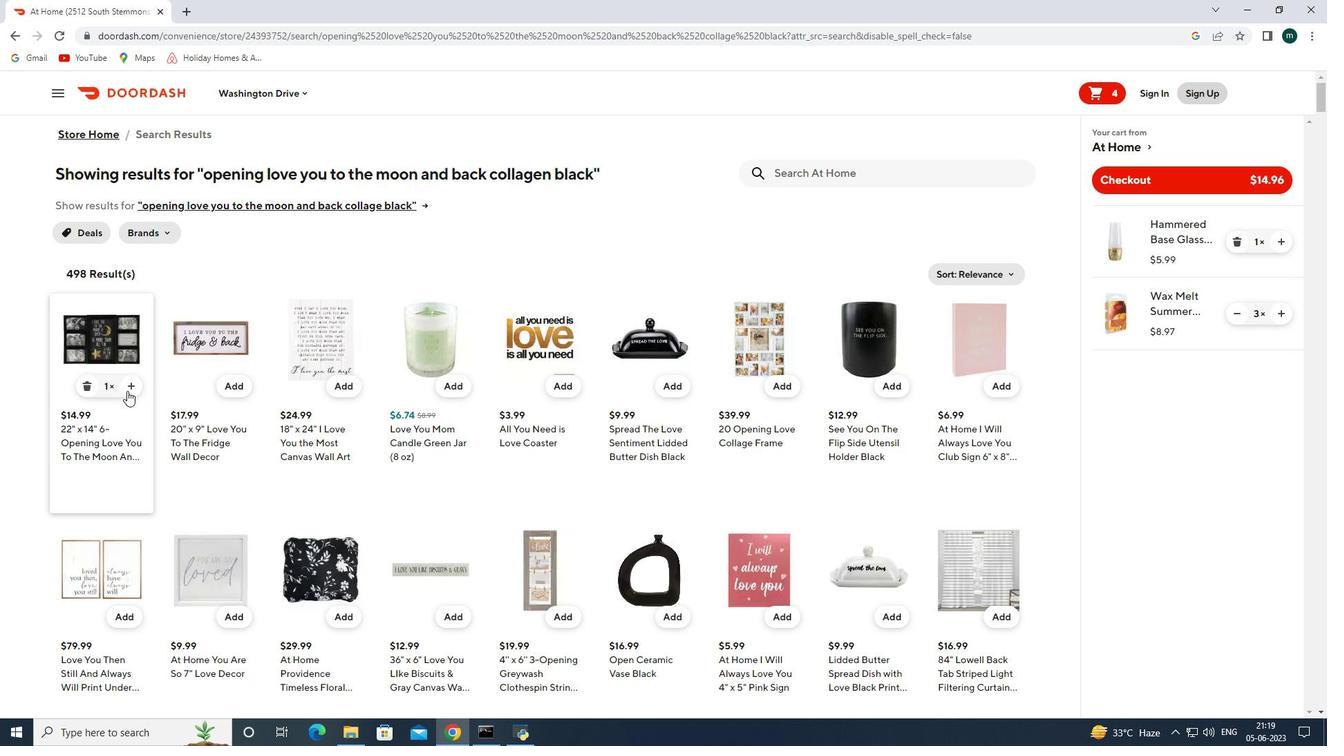 
Action: Mouse moved to (904, 176)
Screenshot: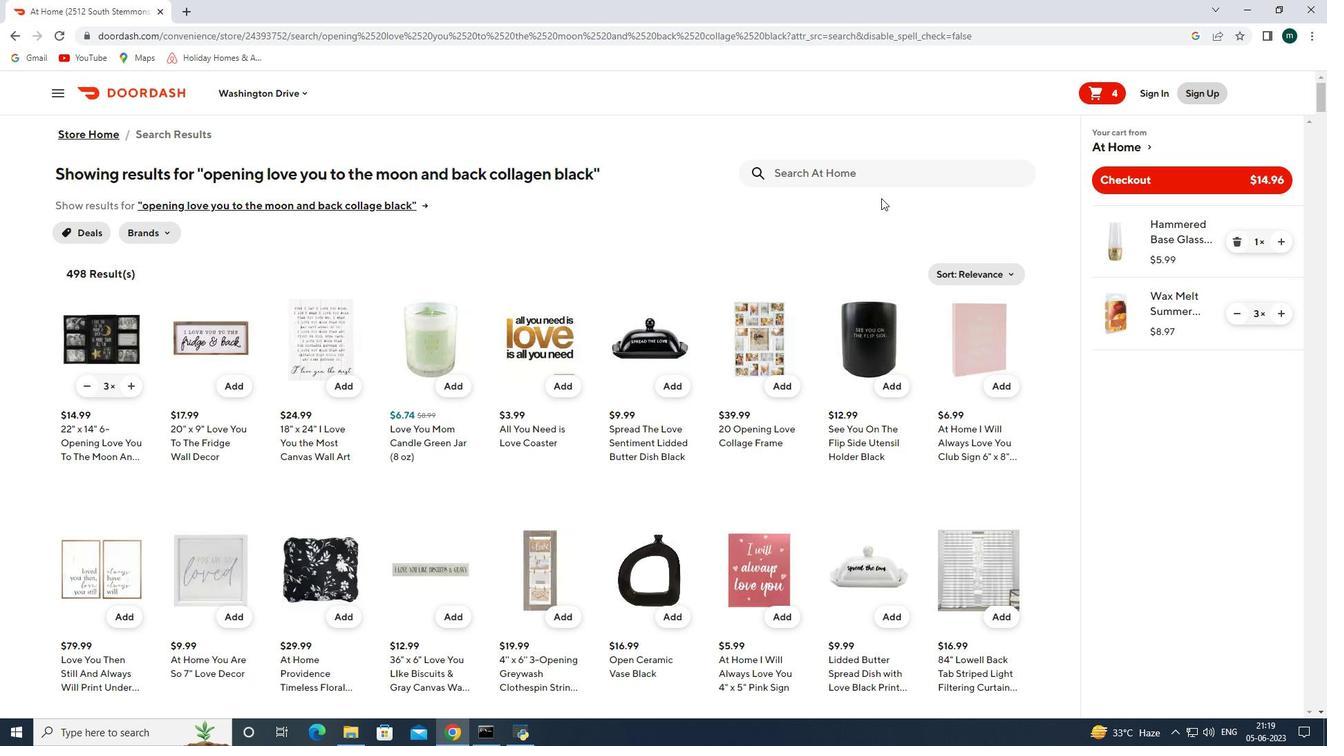 
Action: Mouse pressed left at (904, 176)
Screenshot: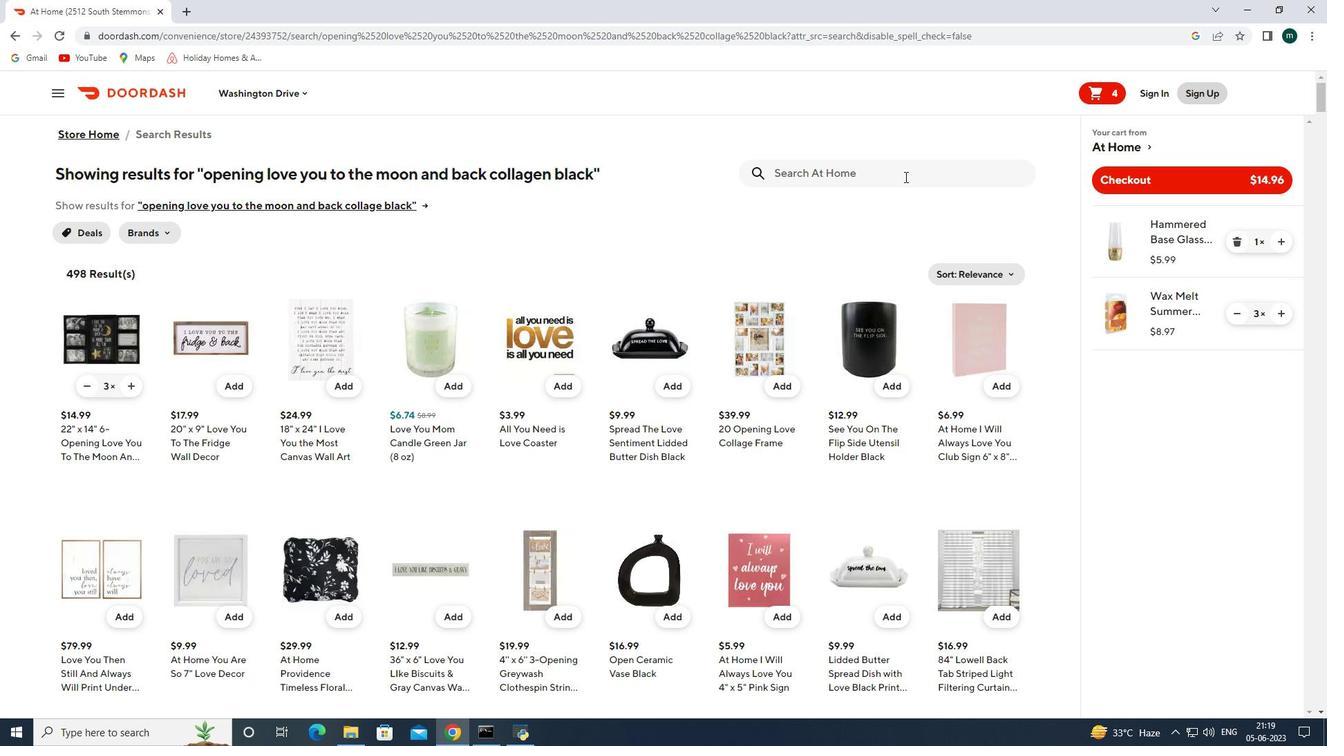 
Action: Key pressed b
Screenshot: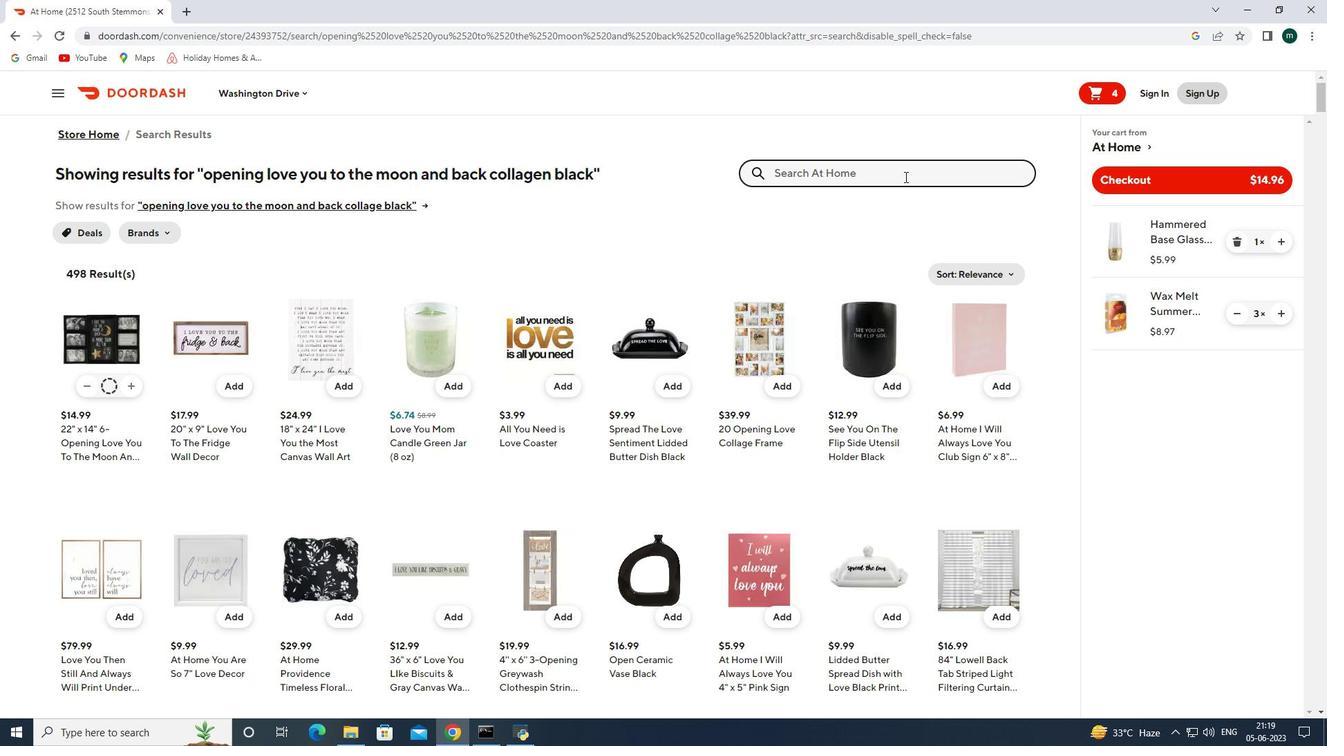 
Action: Mouse moved to (905, 176)
Screenshot: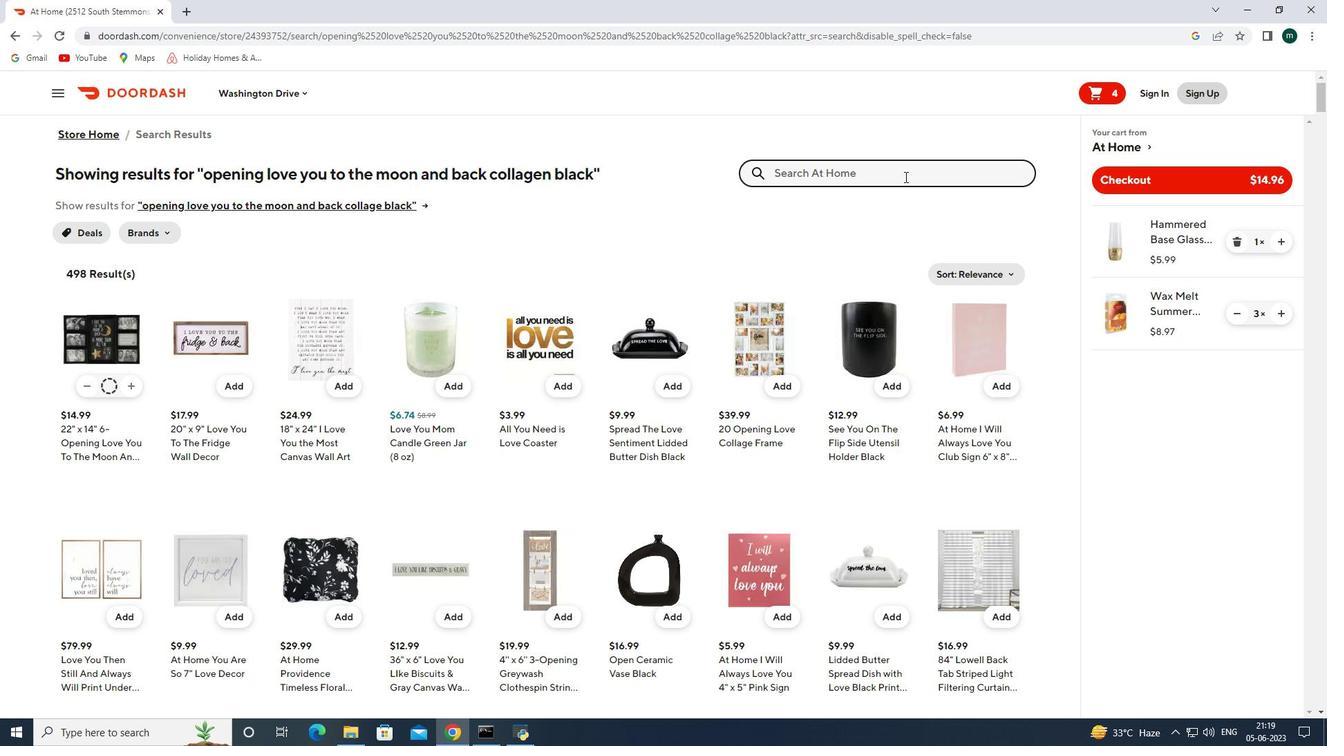 
Action: Key pressed lended<Key.space>sheet<Key.space>set<Key.space>4<Key.space>piece<Key.space>queen<Key.space>size<Key.space>red<Key.enter>
Screenshot: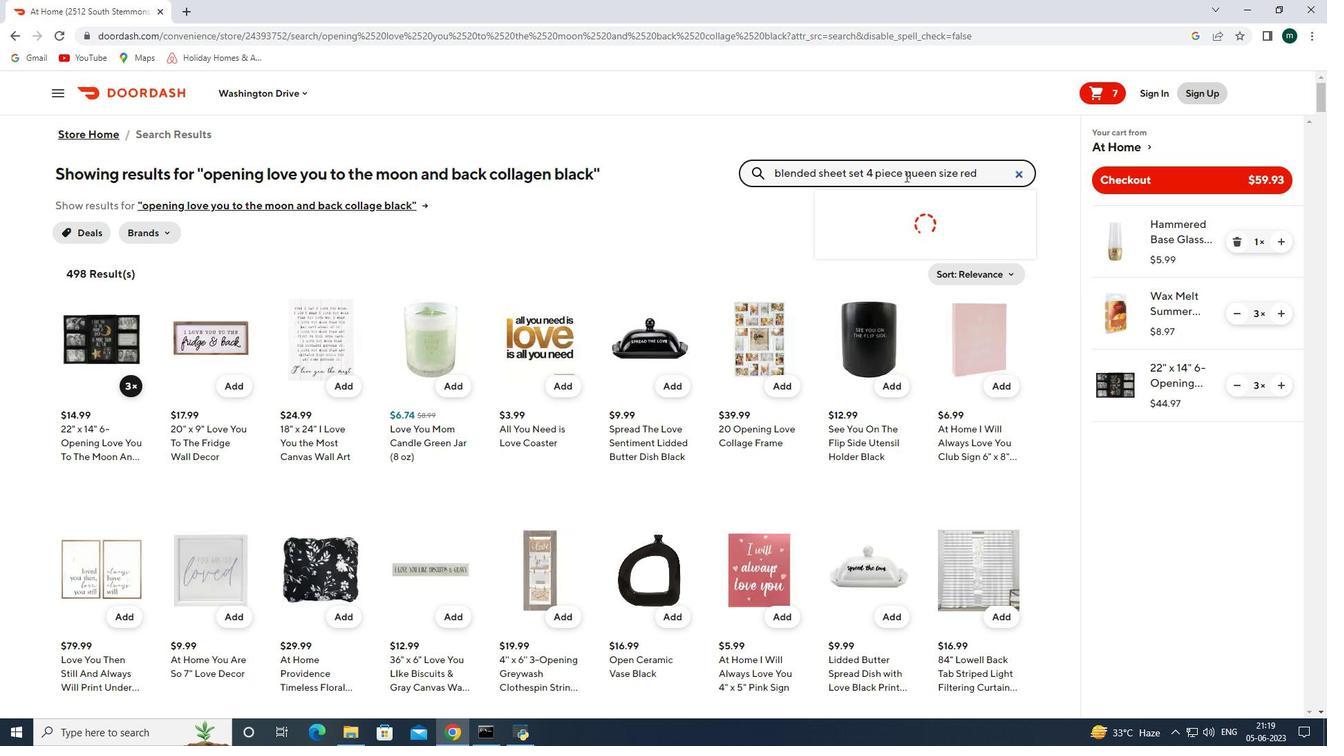 
Action: Mouse moved to (126, 356)
Screenshot: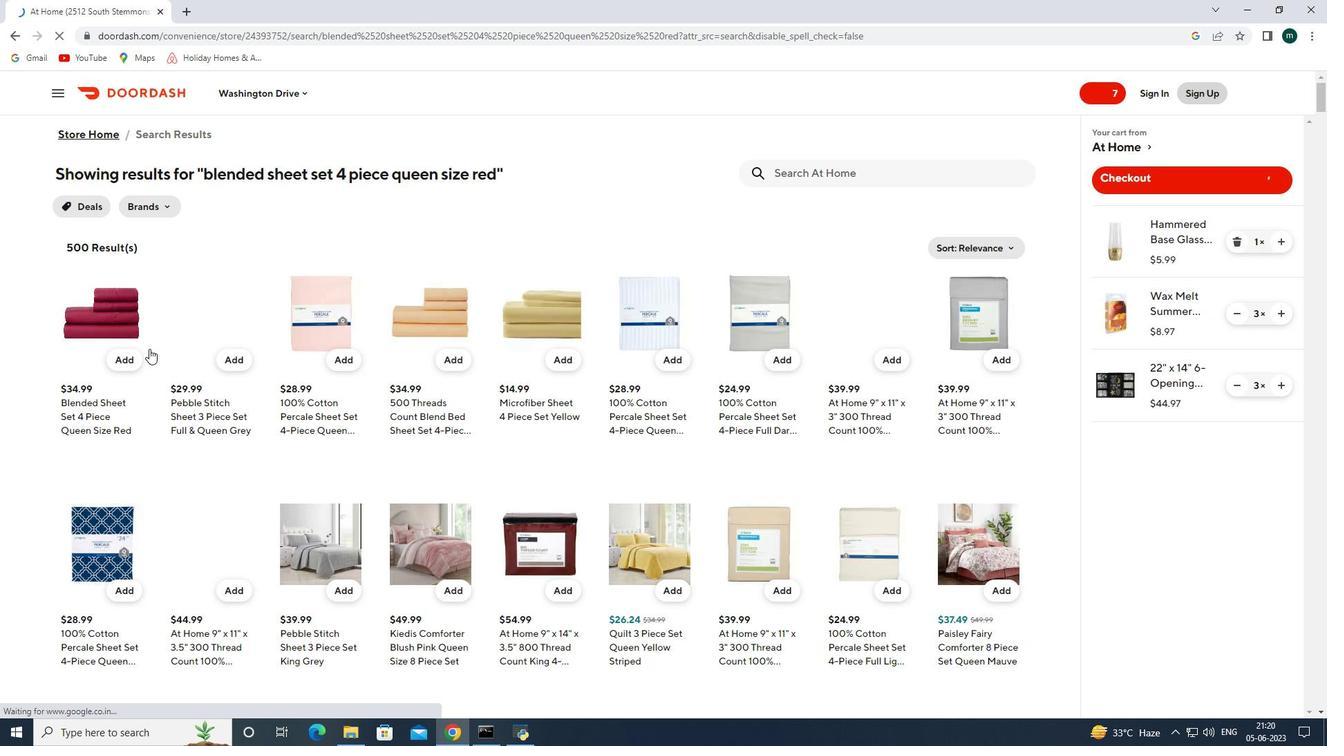 
Action: Mouse pressed left at (126, 356)
Screenshot: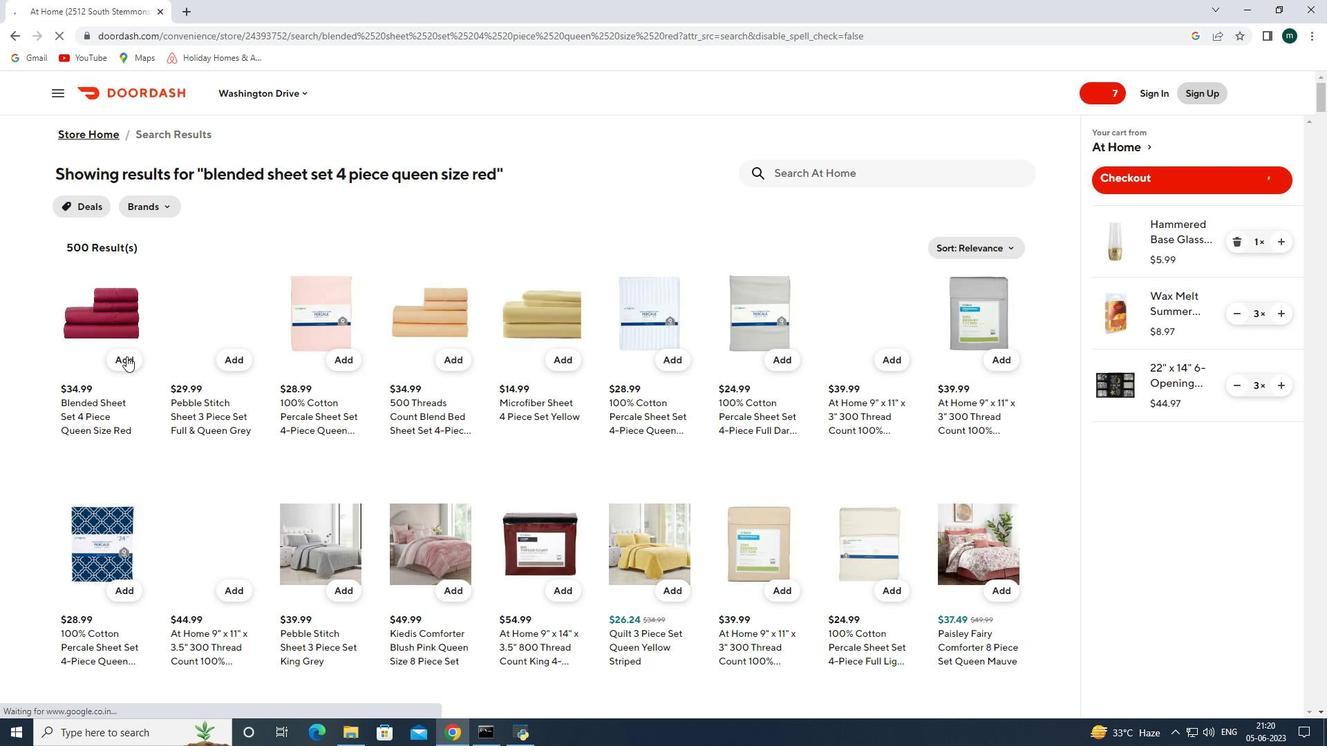 
Action: Mouse moved to (1162, 179)
Screenshot: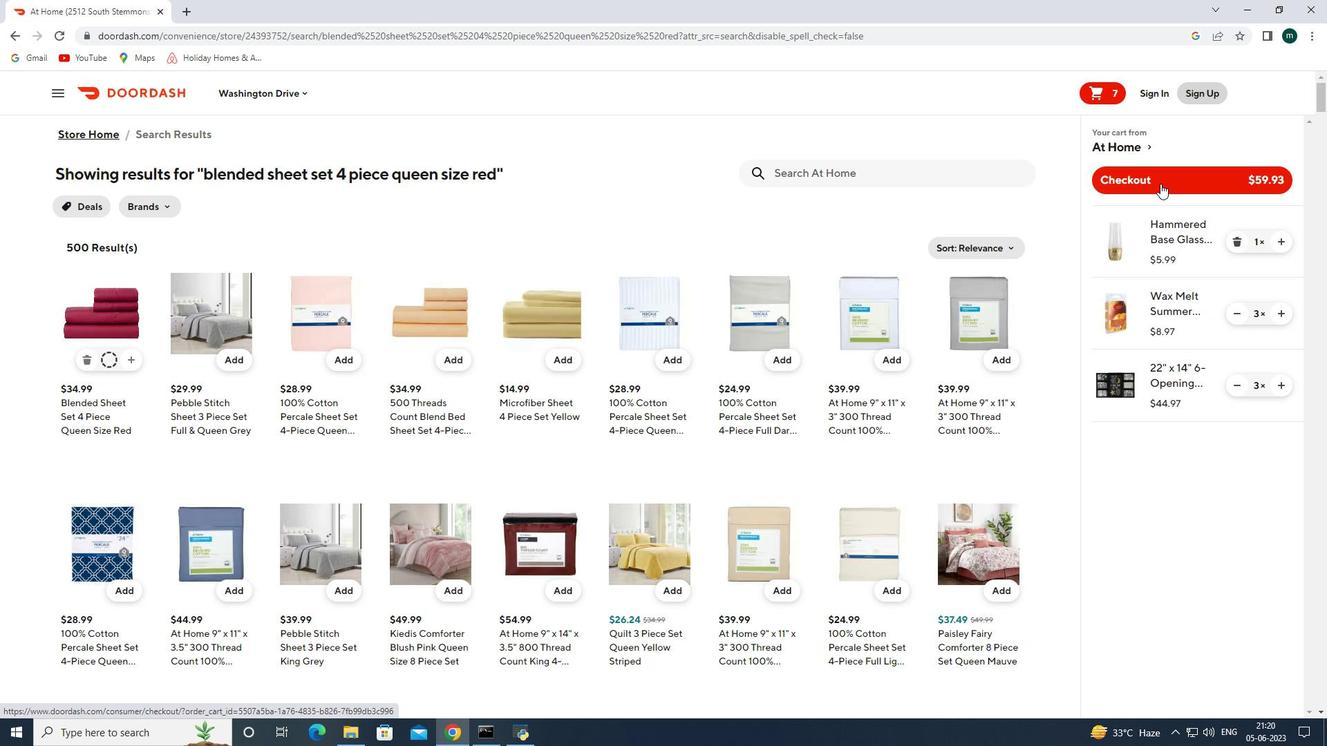 
Action: Mouse pressed left at (1162, 179)
Screenshot: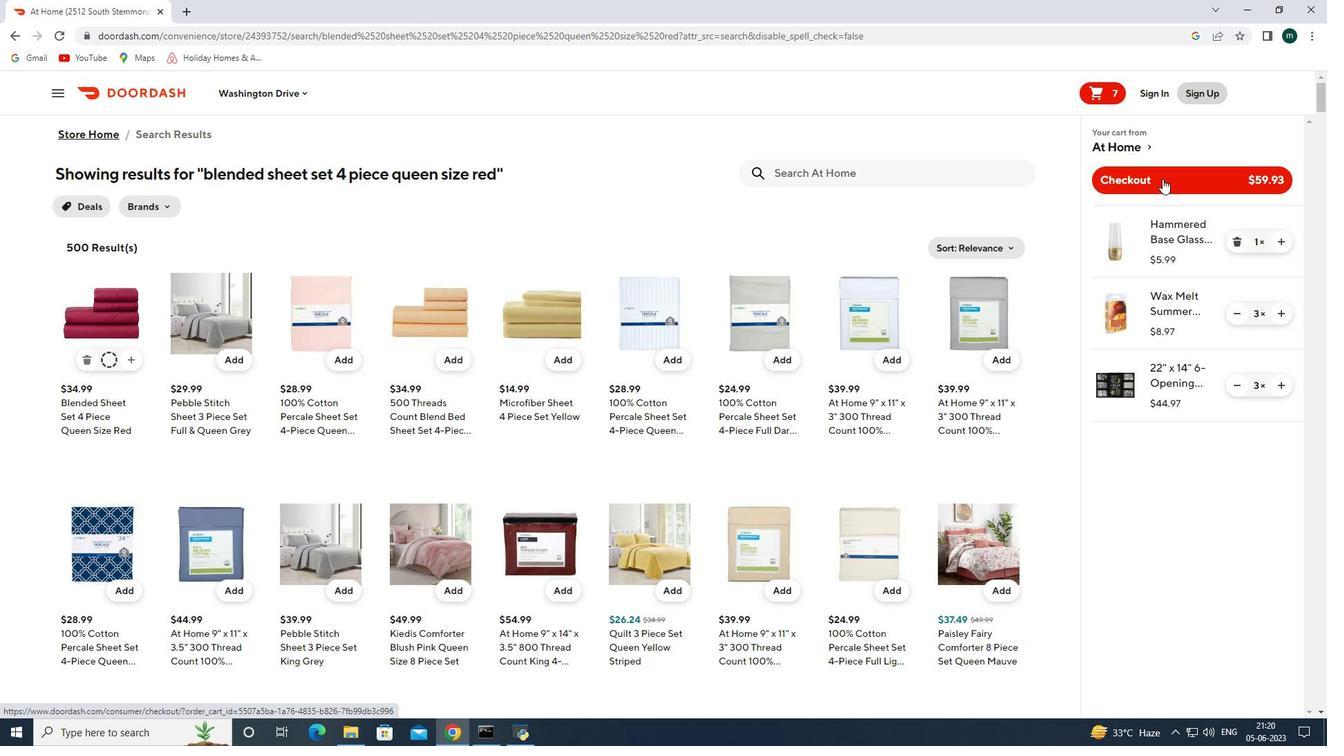 
Action: Mouse scrolled (1162, 178) with delta (0, 0)
Screenshot: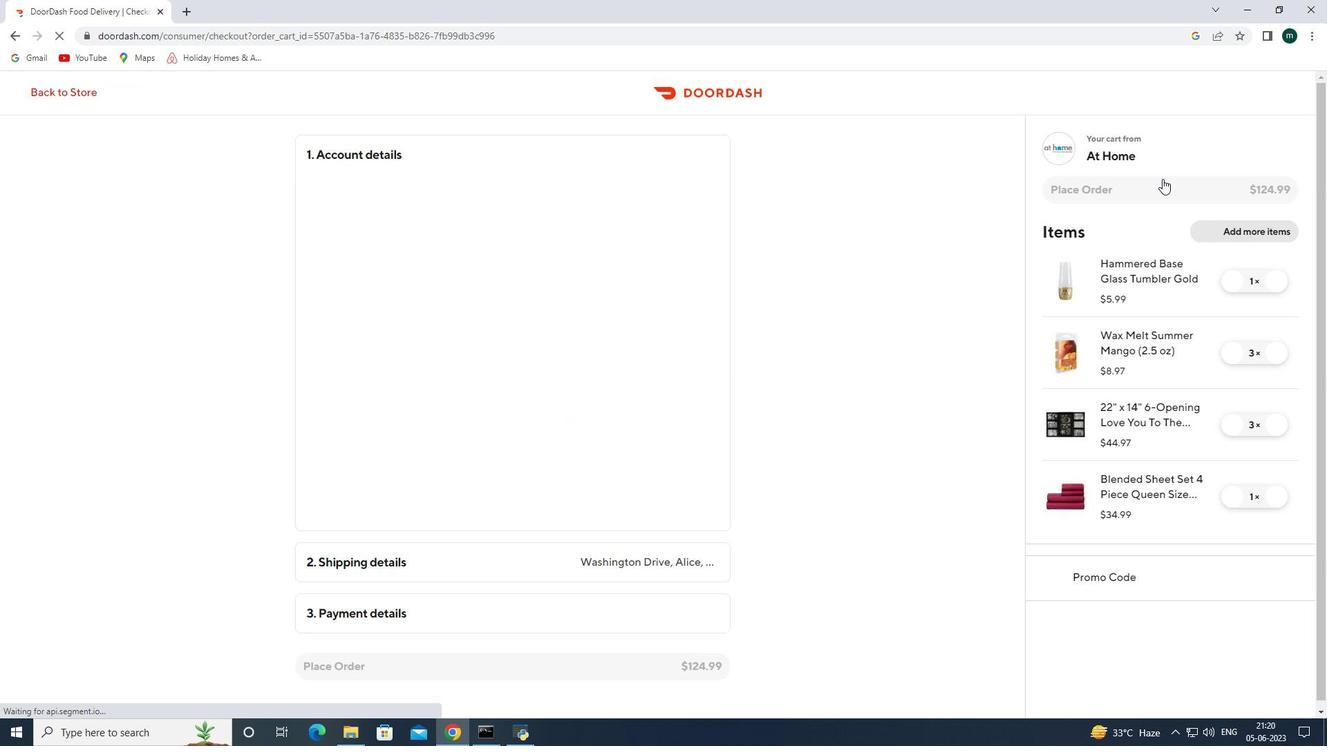 
Action: Mouse scrolled (1162, 178) with delta (0, 0)
Screenshot: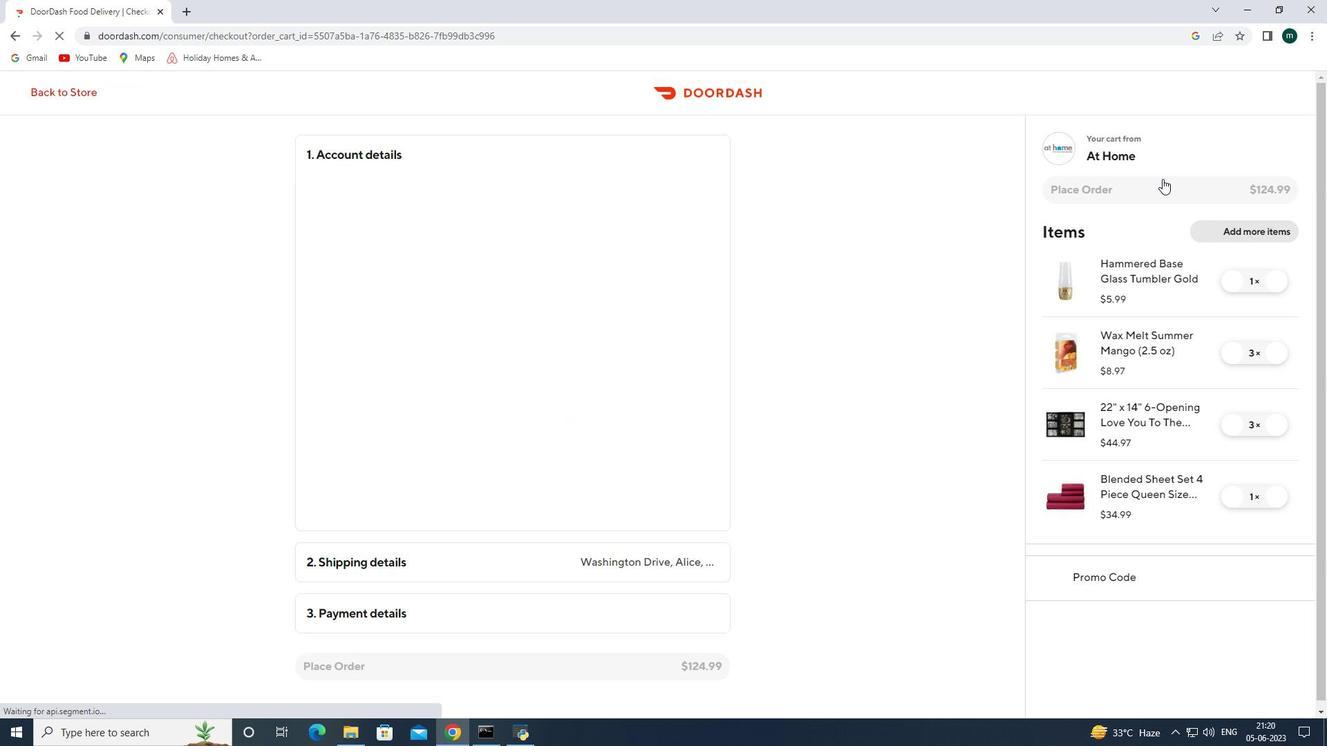 
Action: Mouse scrolled (1162, 178) with delta (0, 0)
Screenshot: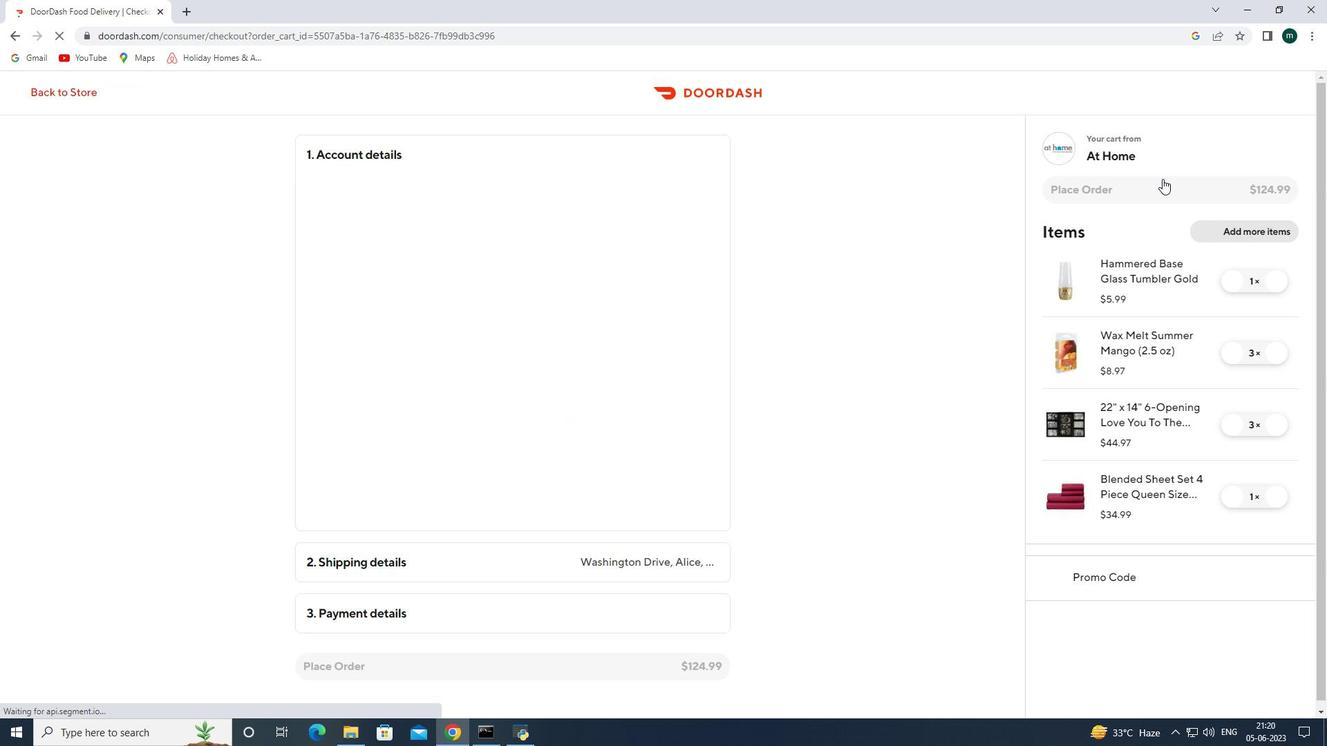 
Action: Mouse scrolled (1162, 178) with delta (0, 0)
Screenshot: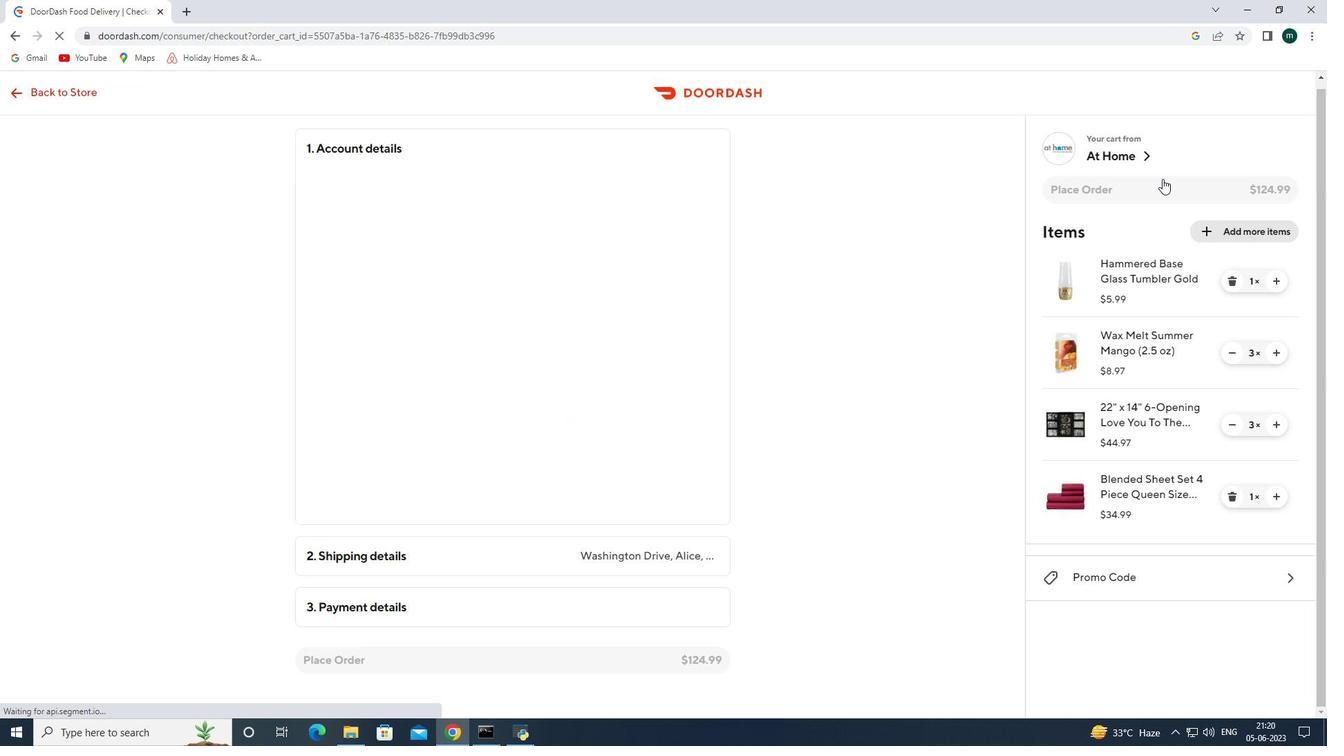 
Action: Mouse scrolled (1162, 179) with delta (0, 0)
Screenshot: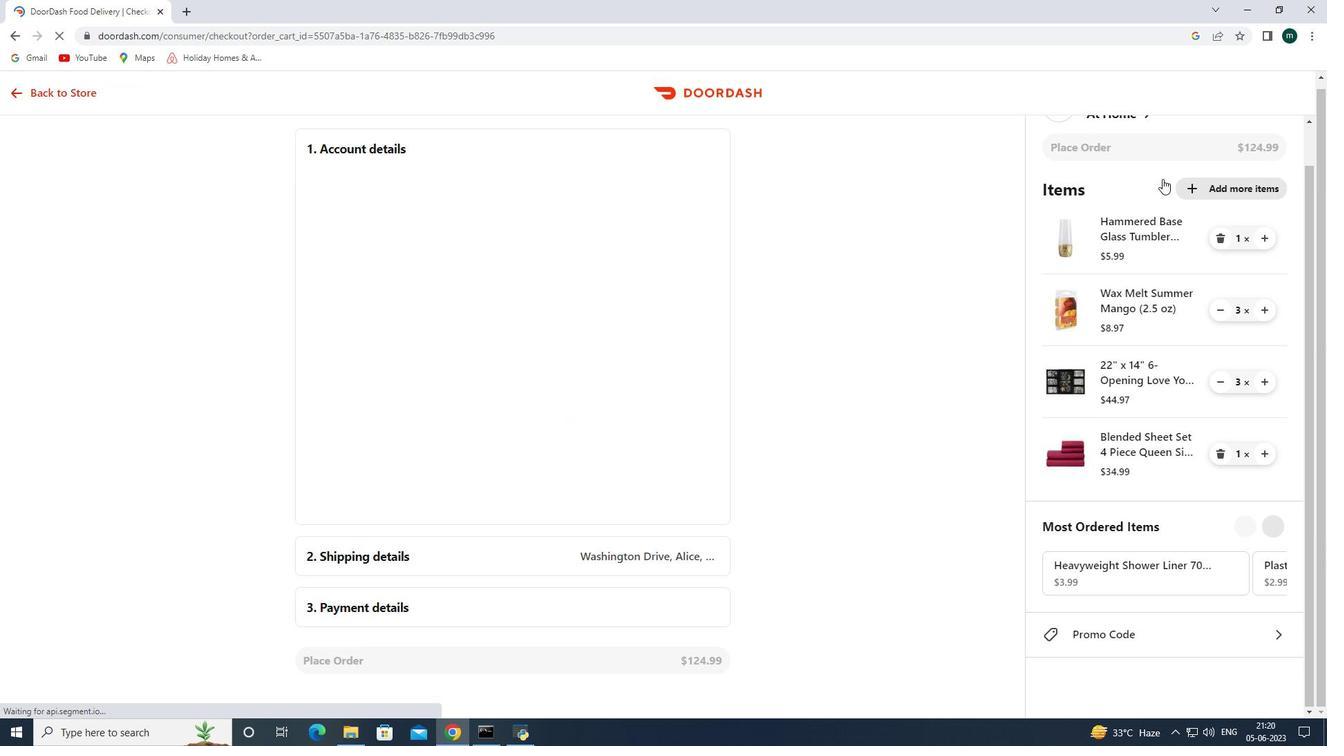 
Action: Mouse scrolled (1162, 179) with delta (0, 0)
Screenshot: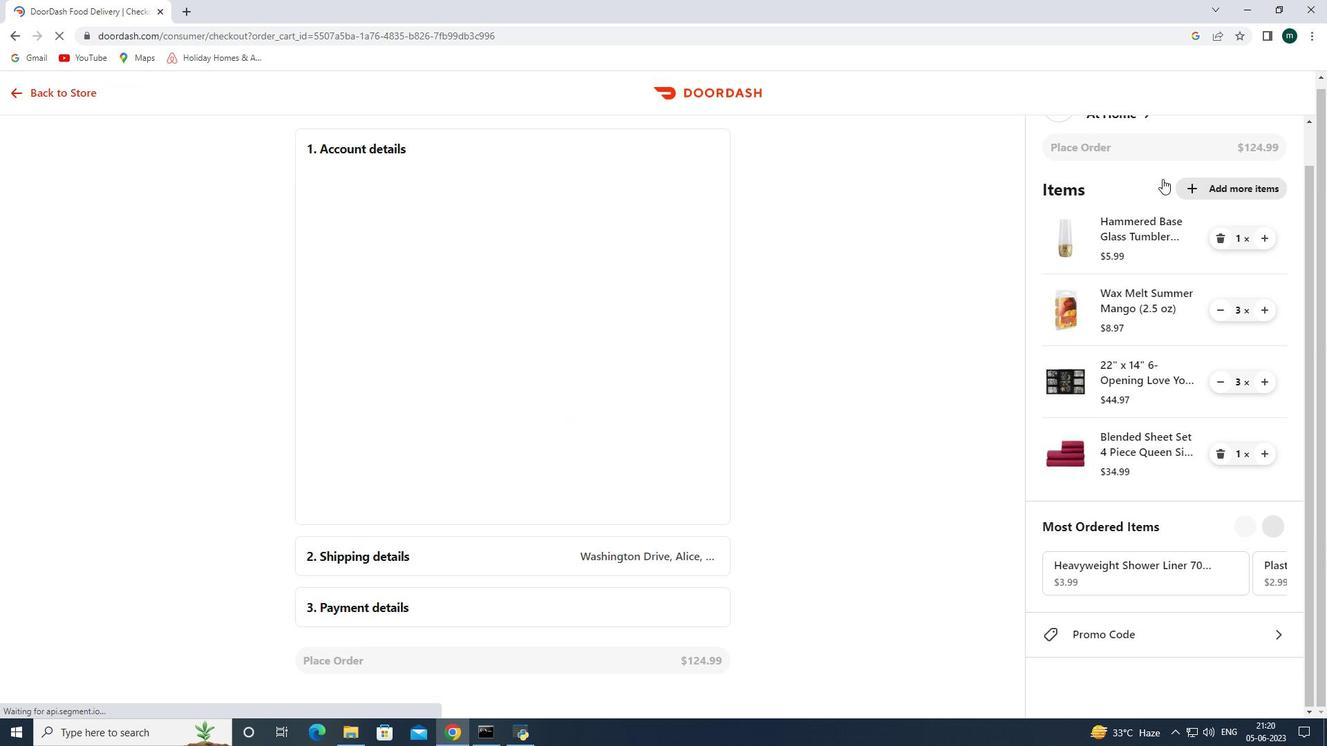 
